 Task: Open a blank sheet, save the file as resolutionconflicts.doc Add Heading 'Strategies for conflict resolution: 'Strategies for conflict resolution:  Add the following points with tick bulletsAdd the following points with tick bullets •	Active listening_x000D_
•	Finding common ground_x000D_
•	Compromising_x000D_
 Highlight heading with color  Blue Select the entire text and apply  Outside Borders ,change the font size of heading and points to 16
Action: Mouse moved to (23, 25)
Screenshot: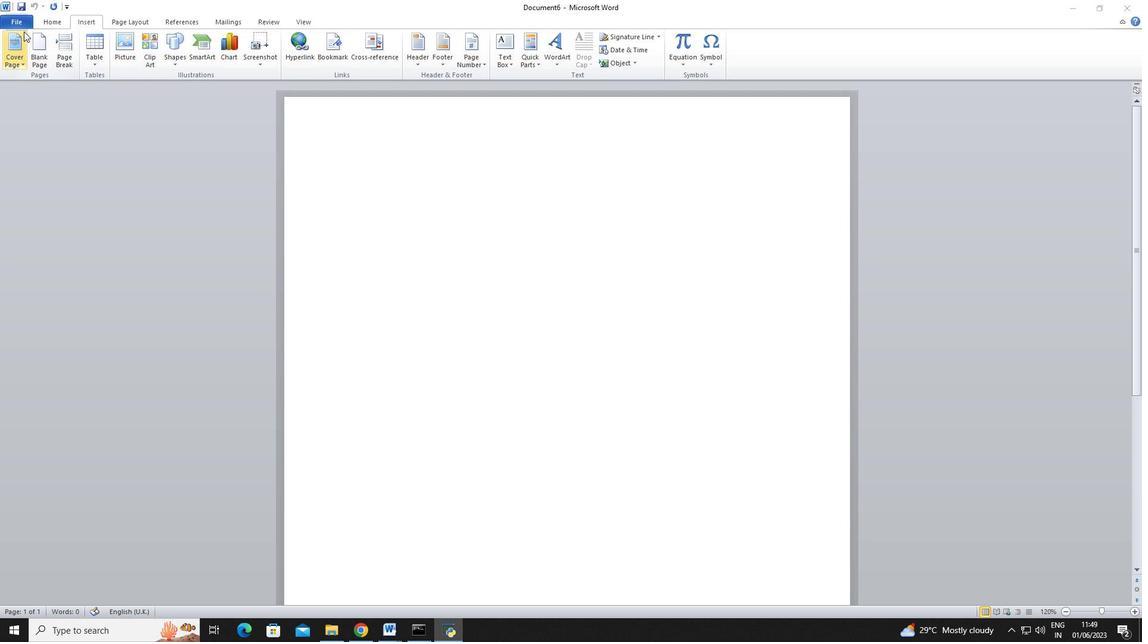 
Action: Mouse pressed left at (23, 25)
Screenshot: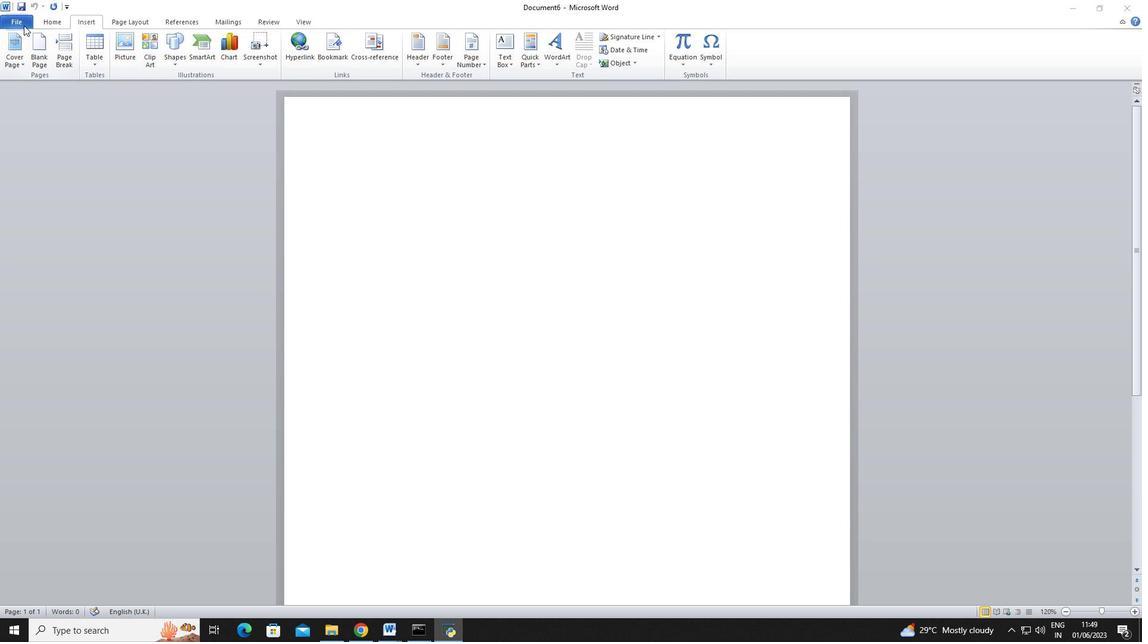
Action: Mouse moved to (23, 22)
Screenshot: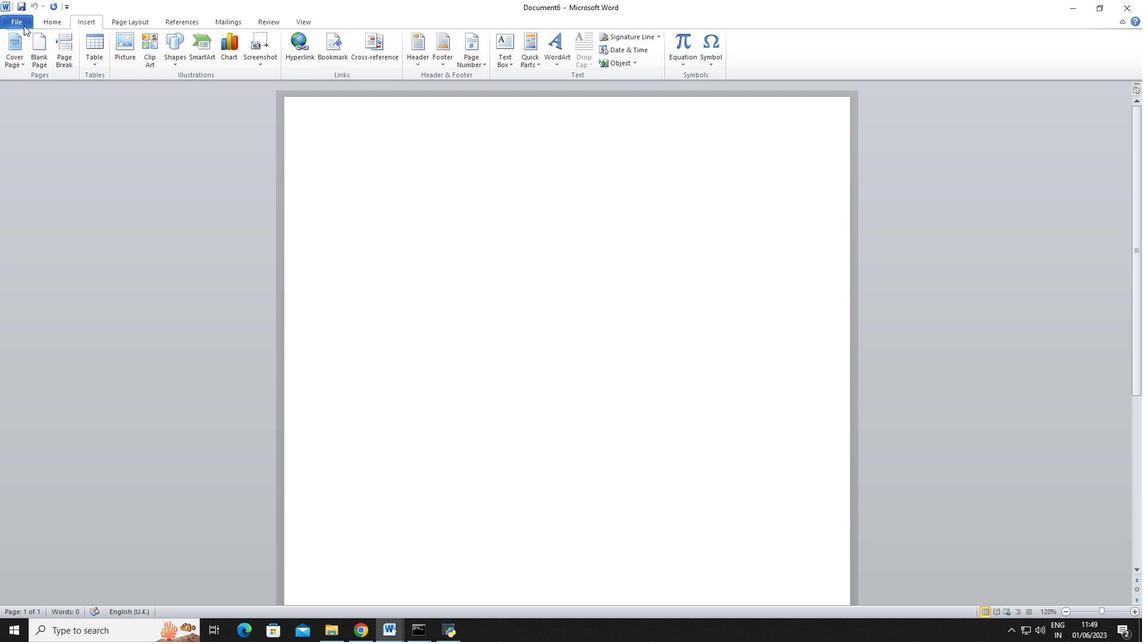 
Action: Mouse pressed left at (23, 22)
Screenshot: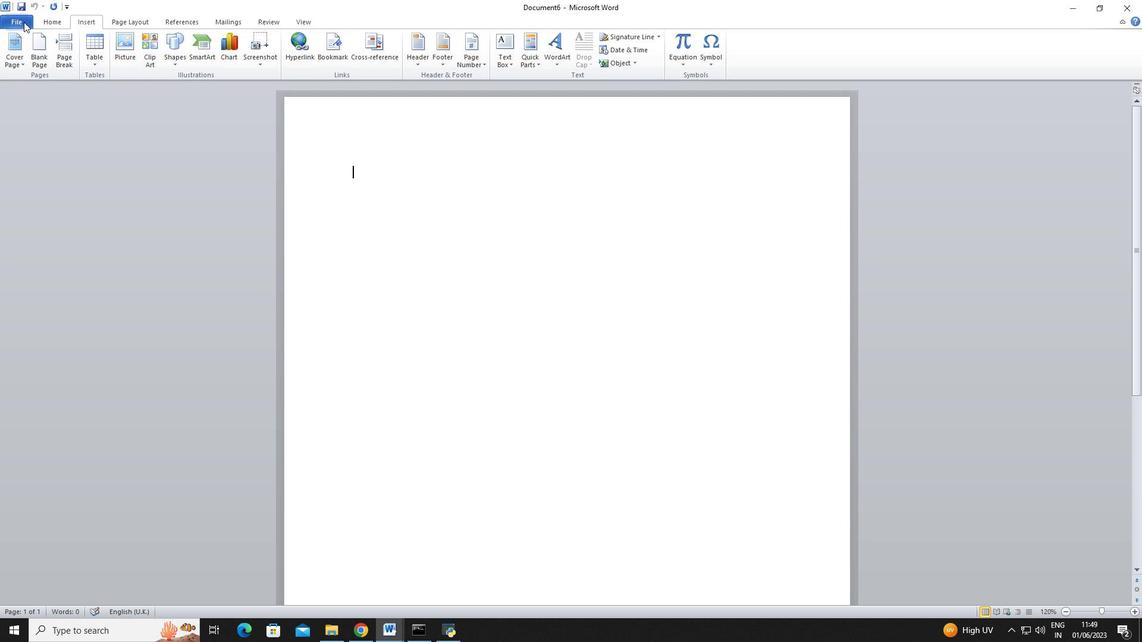 
Action: Mouse moved to (36, 157)
Screenshot: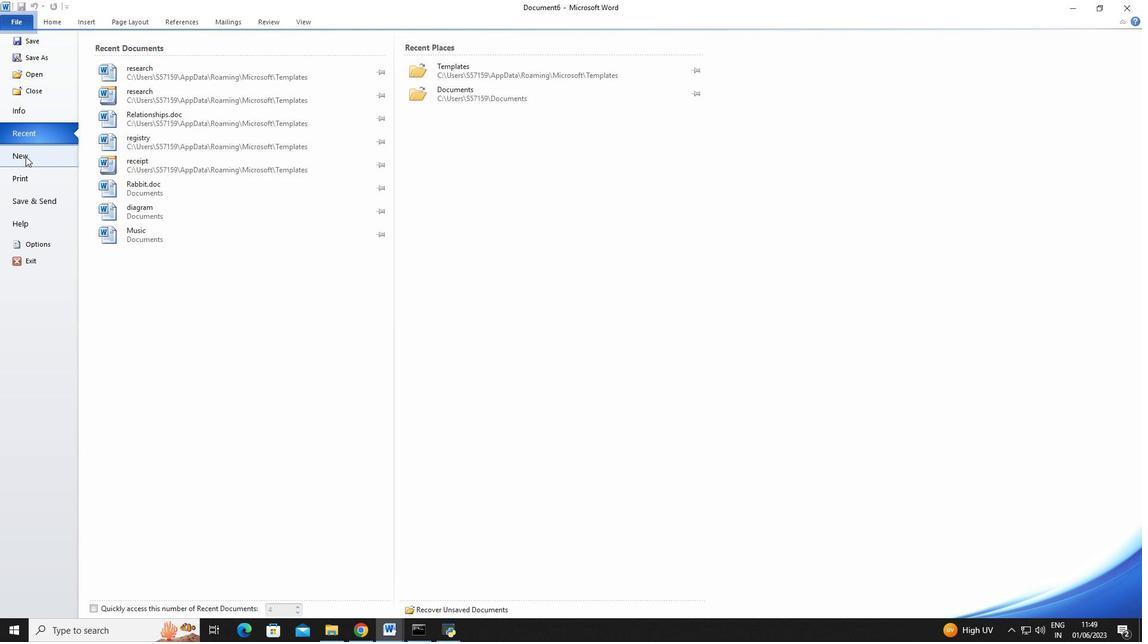 
Action: Mouse pressed left at (36, 157)
Screenshot: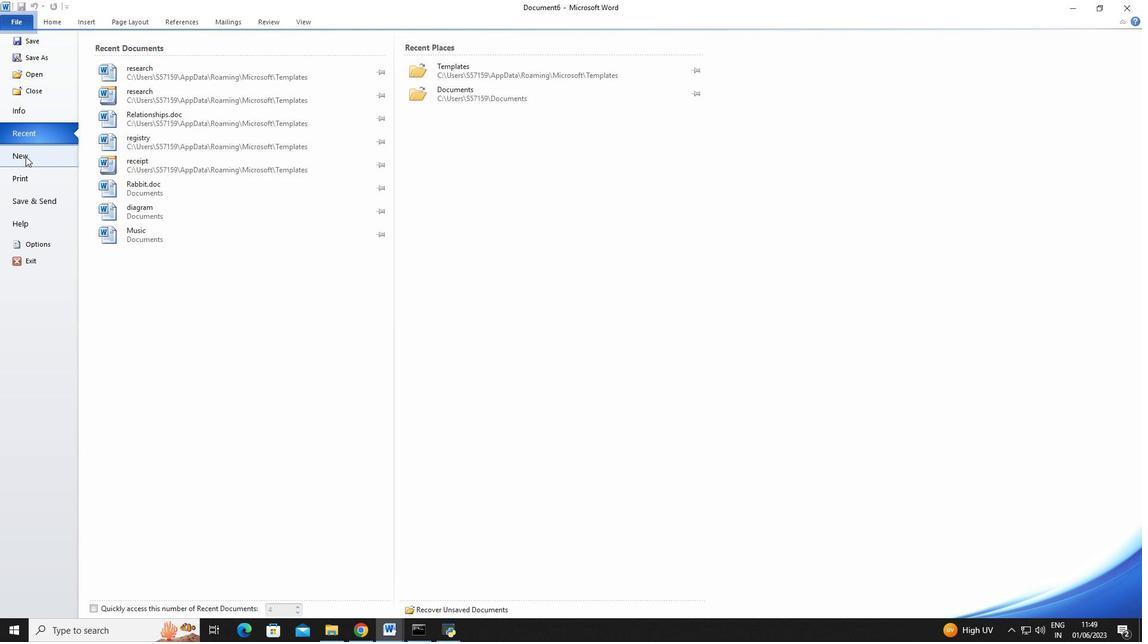 
Action: Mouse moved to (111, 126)
Screenshot: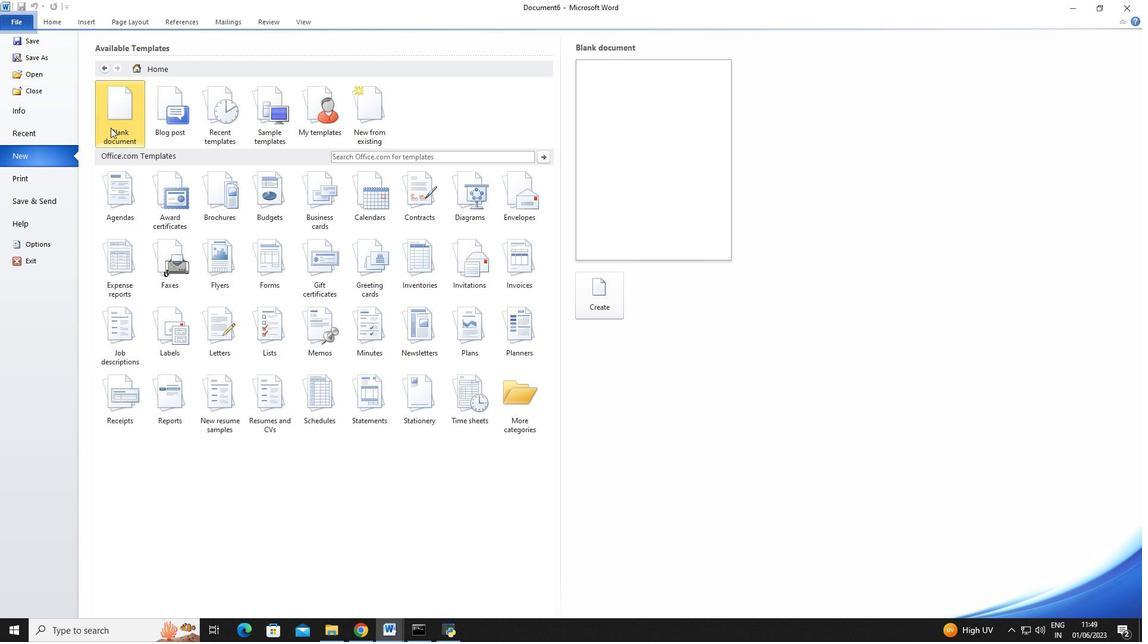 
Action: Mouse pressed left at (111, 126)
Screenshot: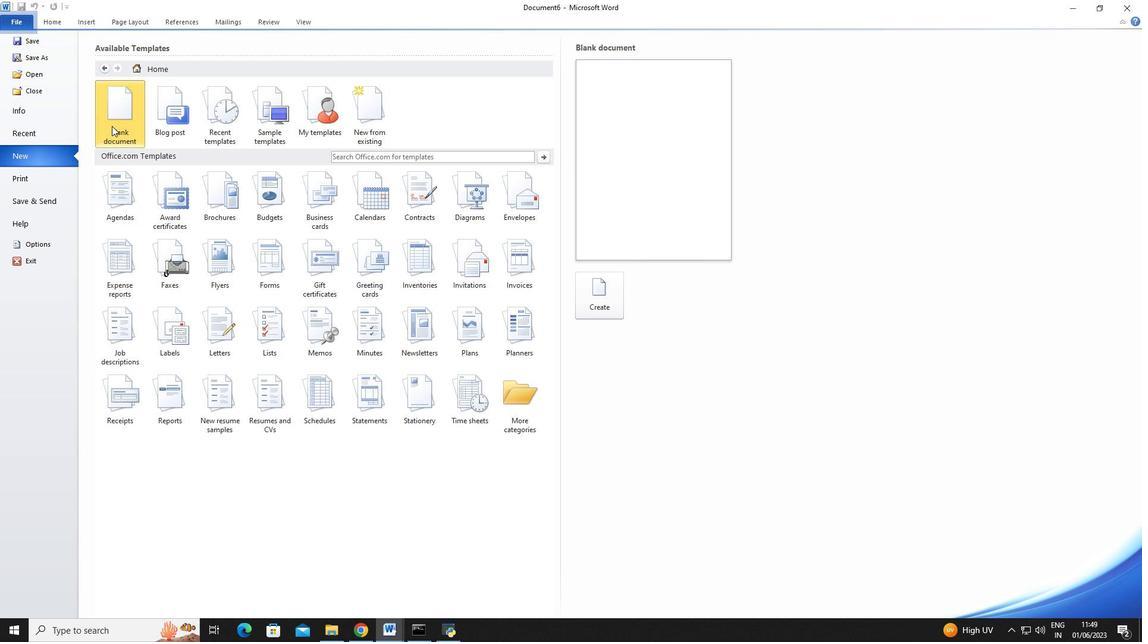 
Action: Mouse moved to (589, 296)
Screenshot: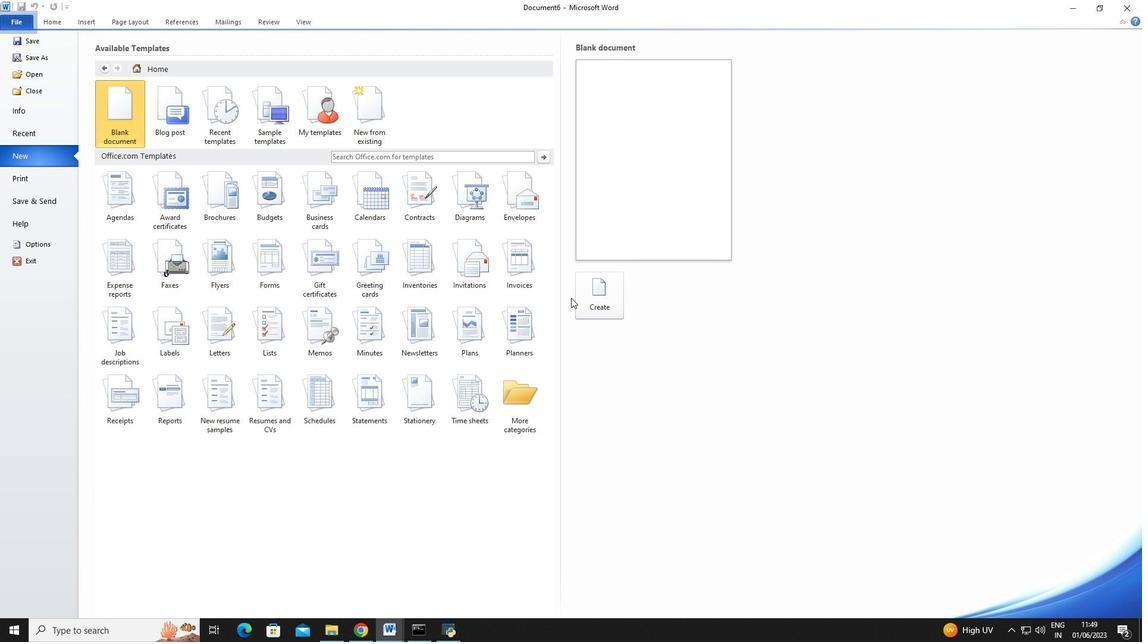 
Action: Mouse pressed left at (589, 296)
Screenshot: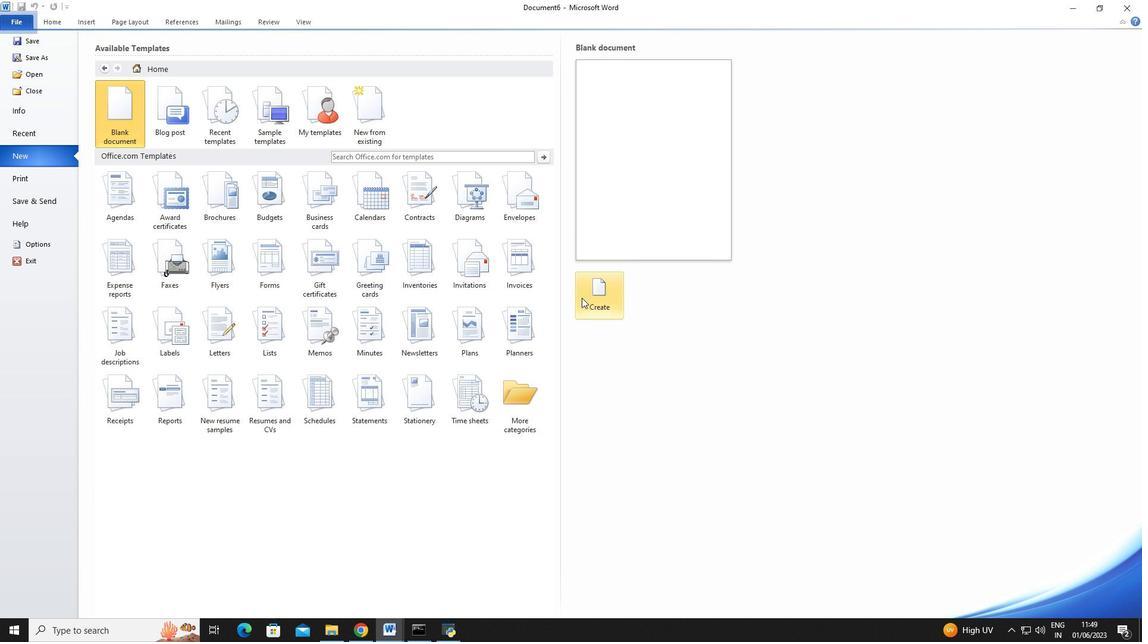 
Action: Mouse moved to (26, 22)
Screenshot: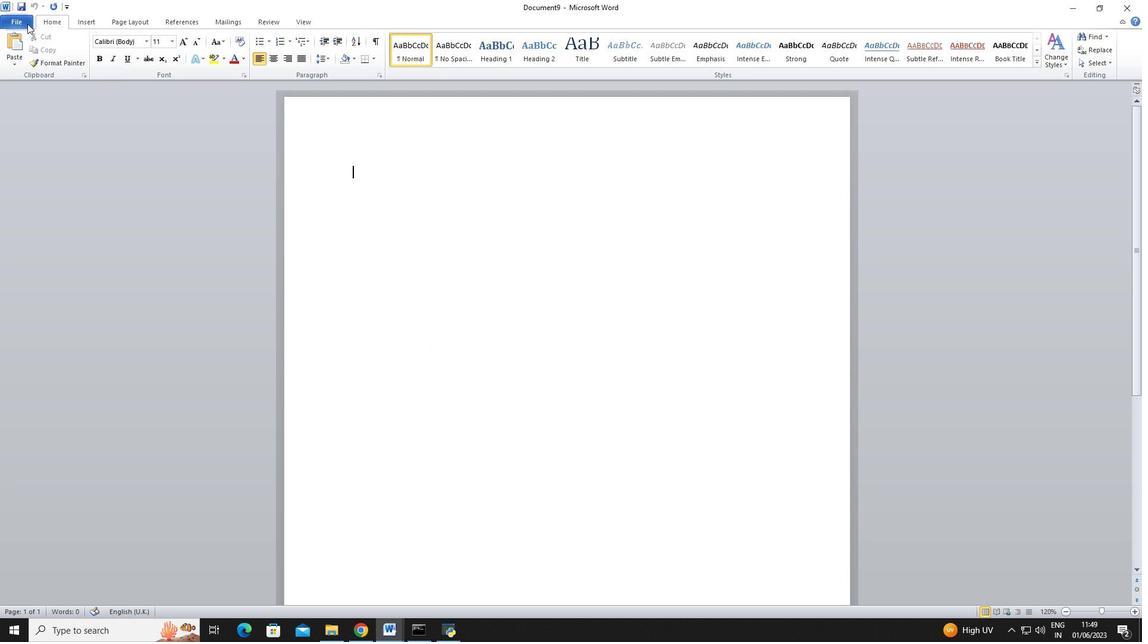 
Action: Mouse pressed left at (26, 22)
Screenshot: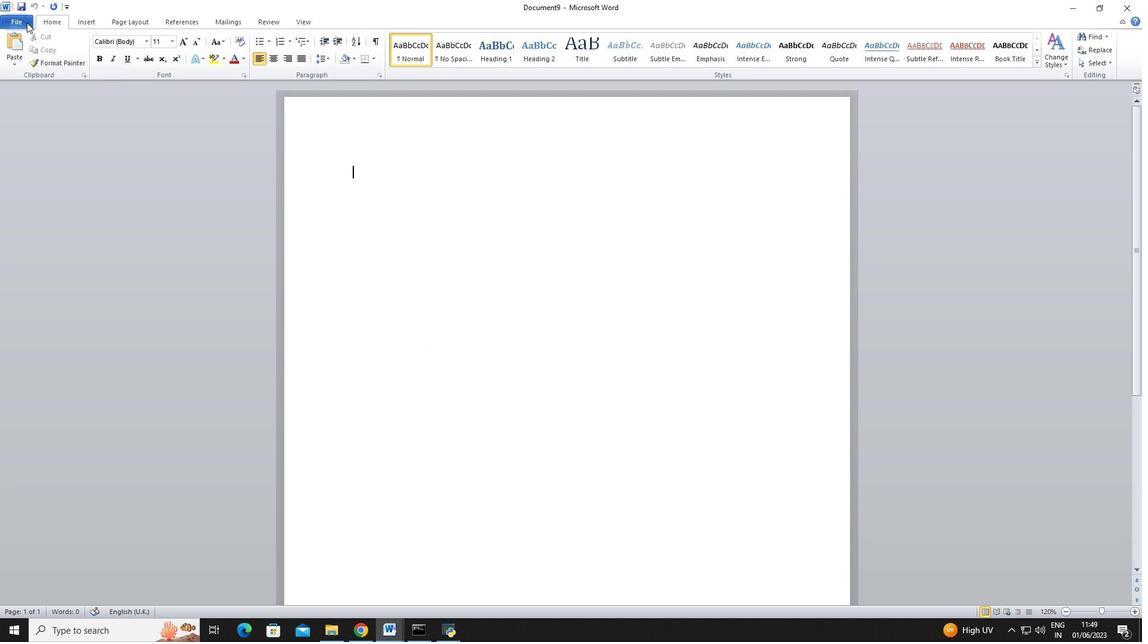 
Action: Mouse moved to (1135, 1)
Screenshot: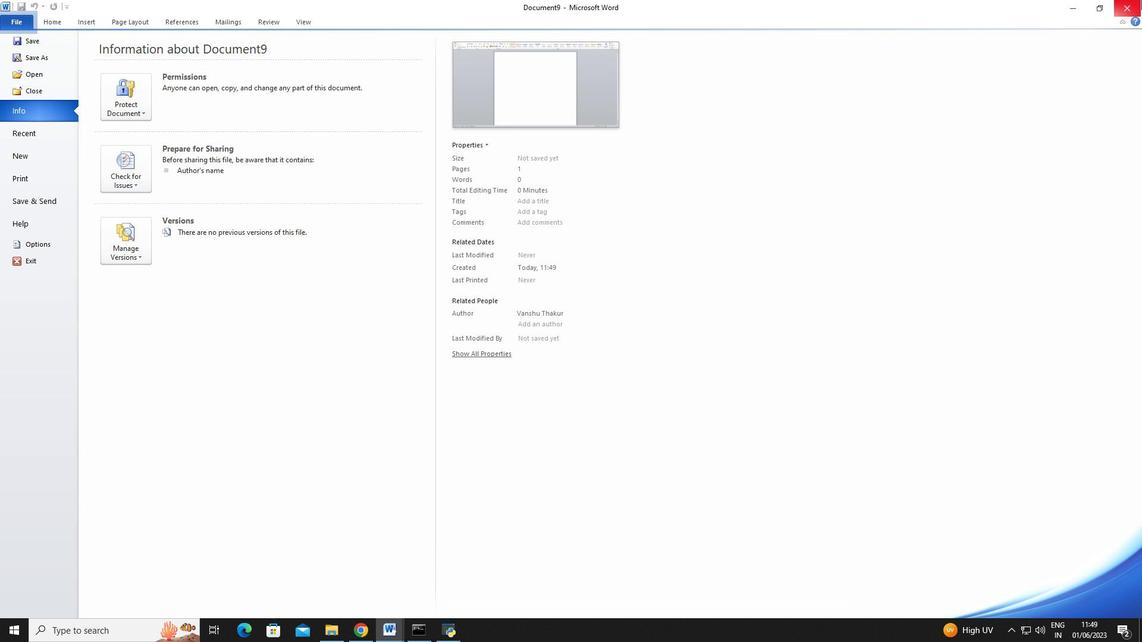 
Action: Mouse pressed left at (1135, 1)
Screenshot: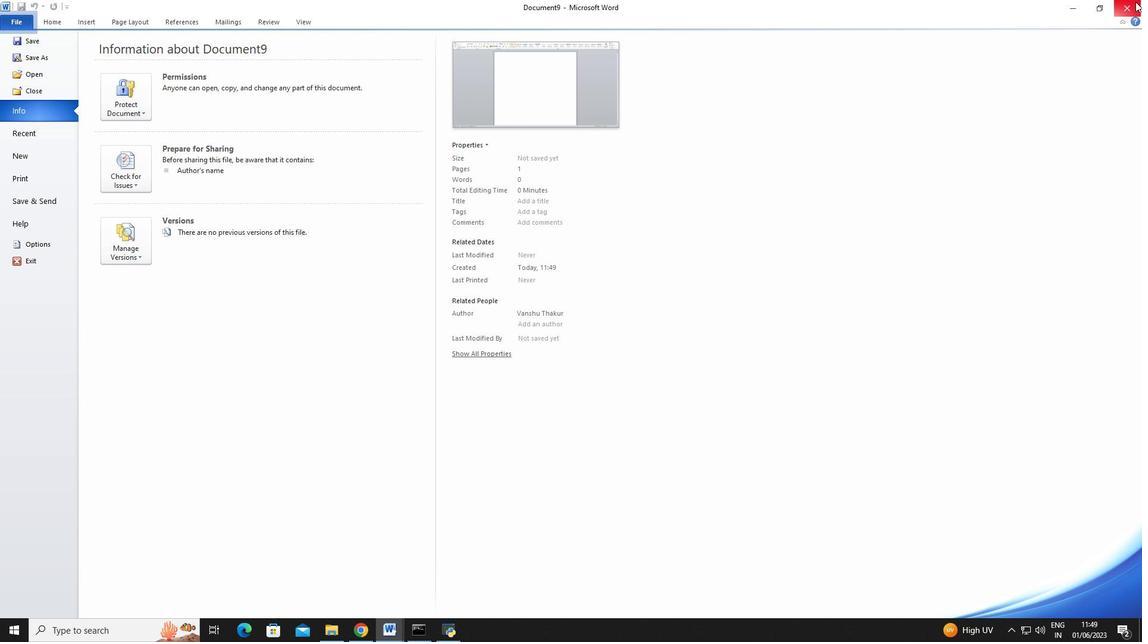 
Action: Mouse moved to (24, 2)
Screenshot: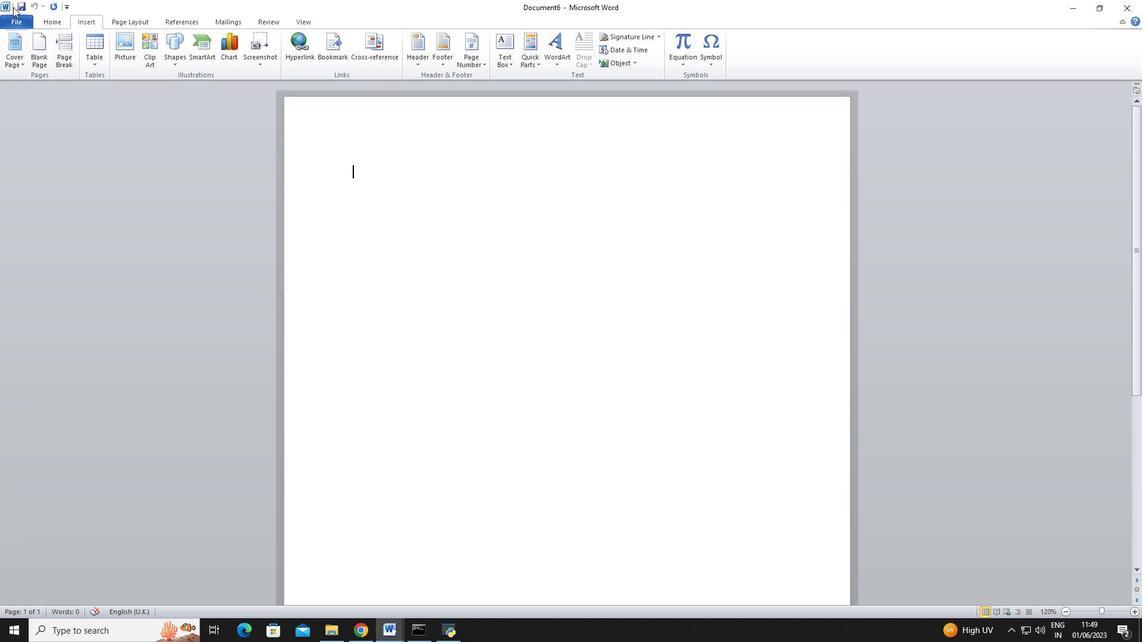 
Action: Mouse pressed left at (24, 2)
Screenshot: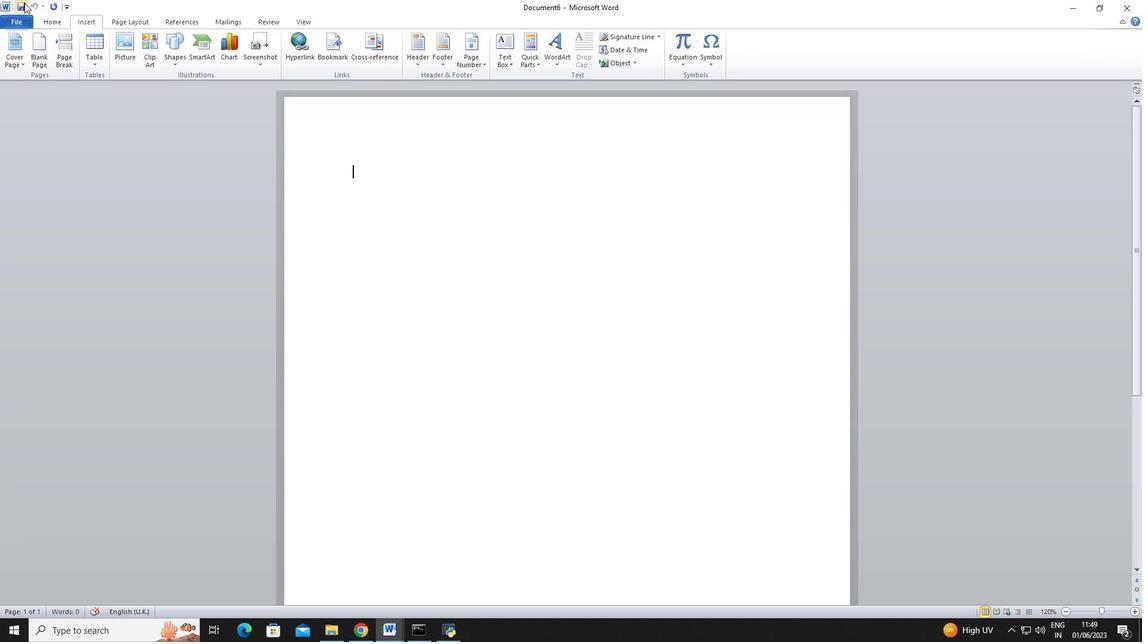 
Action: Mouse moved to (192, 230)
Screenshot: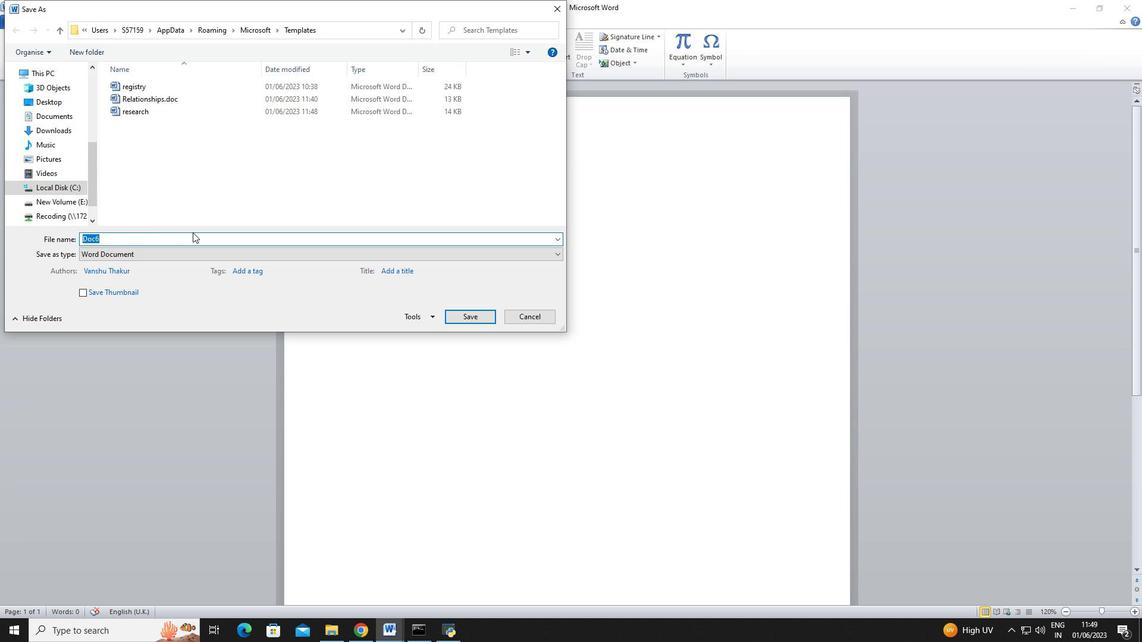 
Action: Key pressed resolutionconflicts.doc
Screenshot: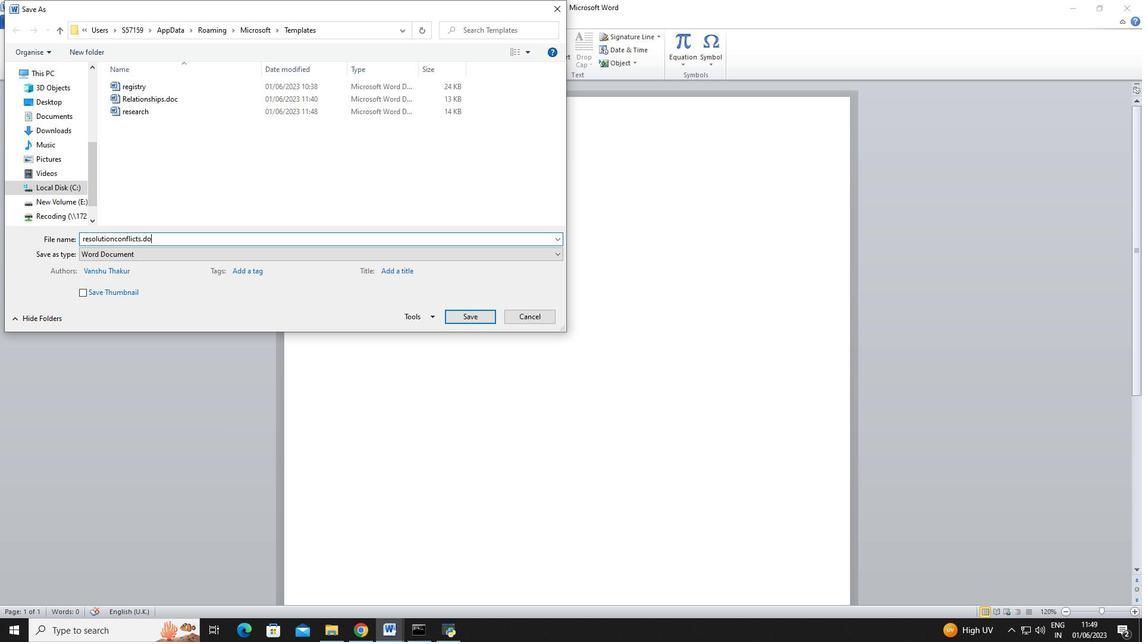 
Action: Mouse moved to (453, 315)
Screenshot: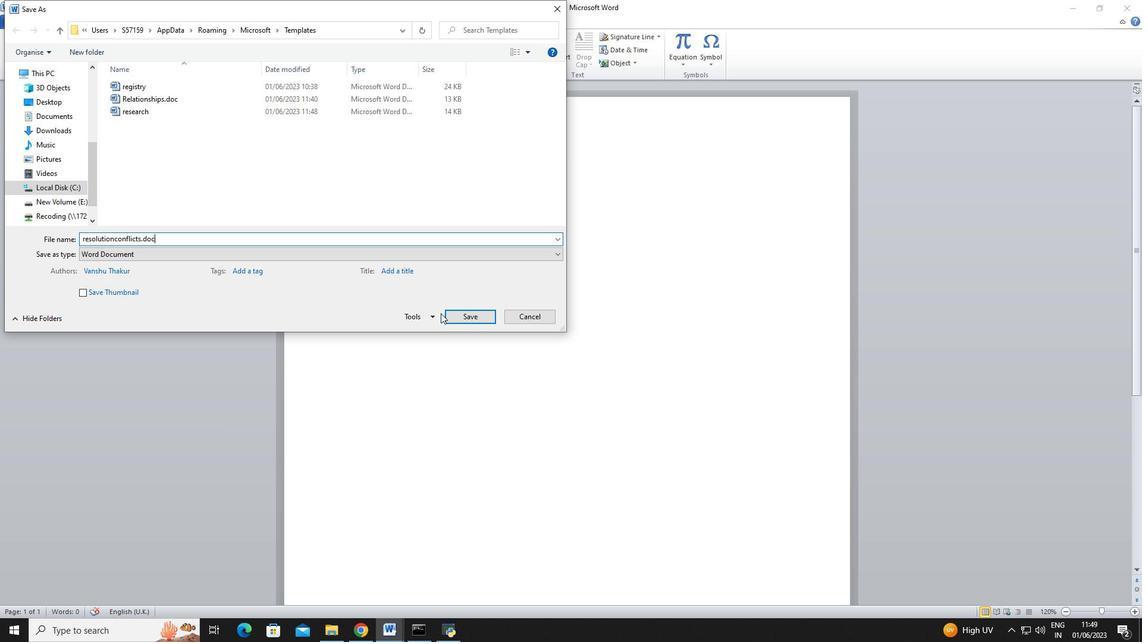 
Action: Mouse pressed left at (453, 315)
Screenshot: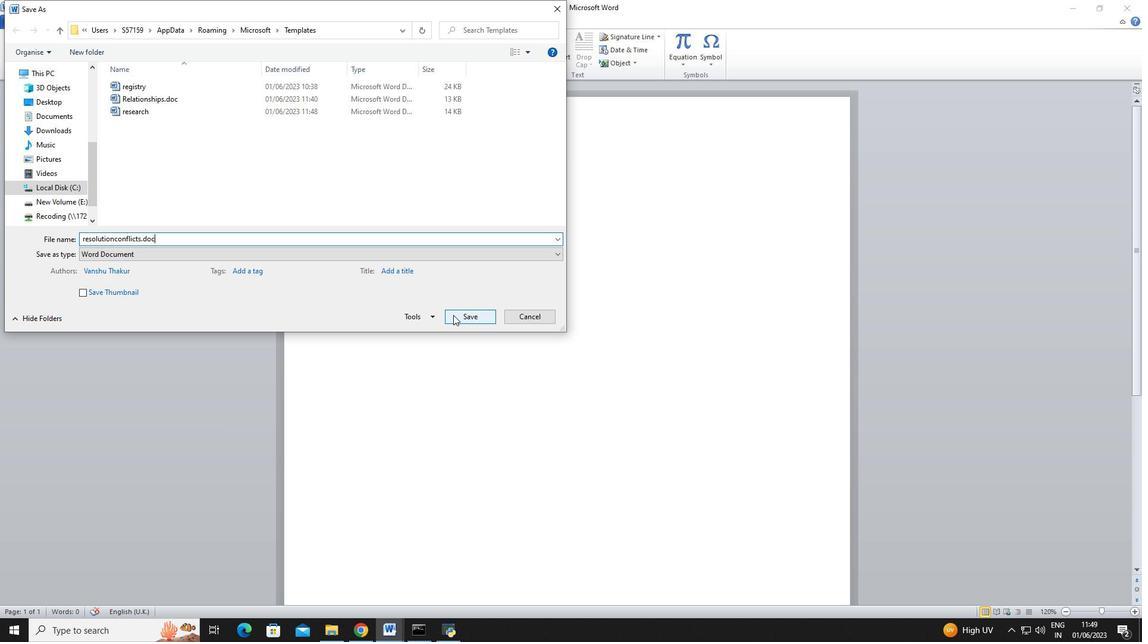 
Action: Key pressed <Key.shift>Strategies<Key.space>for<Key.space>conflict<Key.space>resolution<Key.enter><Key.shift>Strategies<Key.space>for<Key.space>conflict<Key.space>re<Key.backspace><Key.backspace><Key.backspace><Key.backspace><Key.backspace><Key.backspace><Key.backspace><Key.backspace><Key.backspace><Key.backspace><Key.backspace><Key.backspace><Key.backspace><Key.backspace><Key.backspace><Key.backspace><Key.backspace><Key.backspace><Key.backspace><Key.backspace><Key.backspace><Key.backspace><Key.backspace><Key.backspace><Key.backspace><Key.backspace>
Screenshot: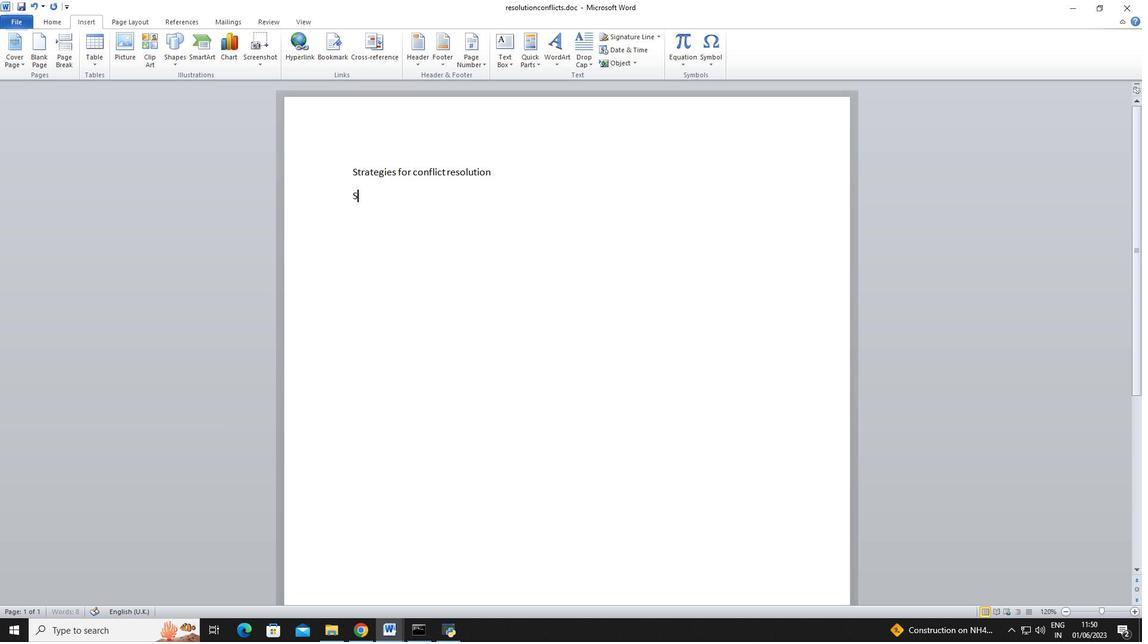 
Action: Mouse moved to (126, 20)
Screenshot: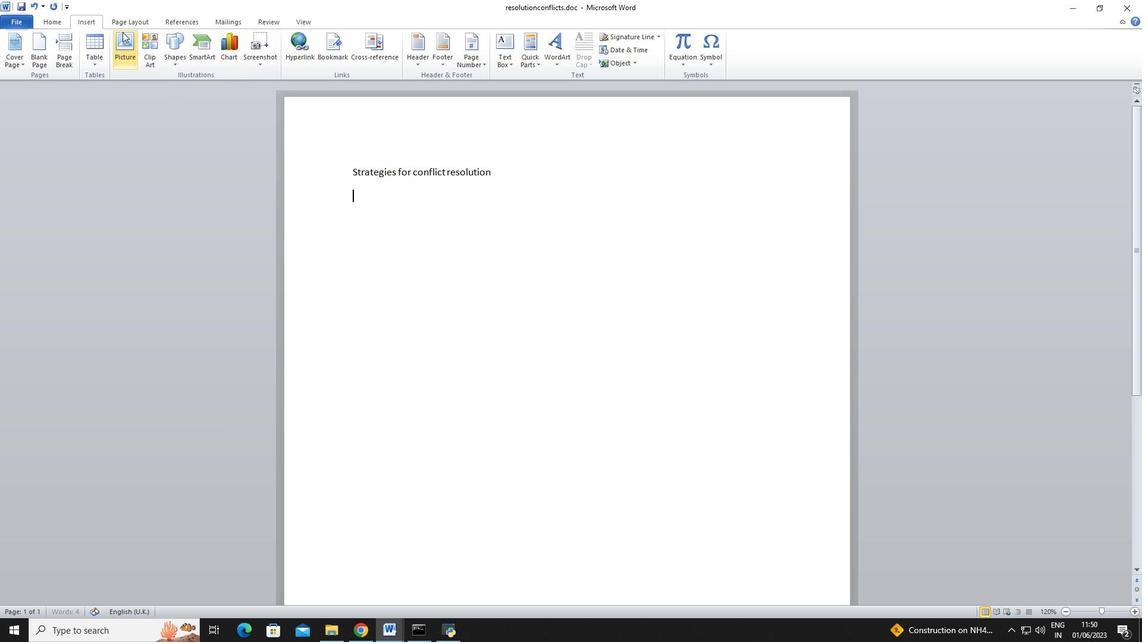 
Action: Mouse pressed left at (126, 20)
Screenshot: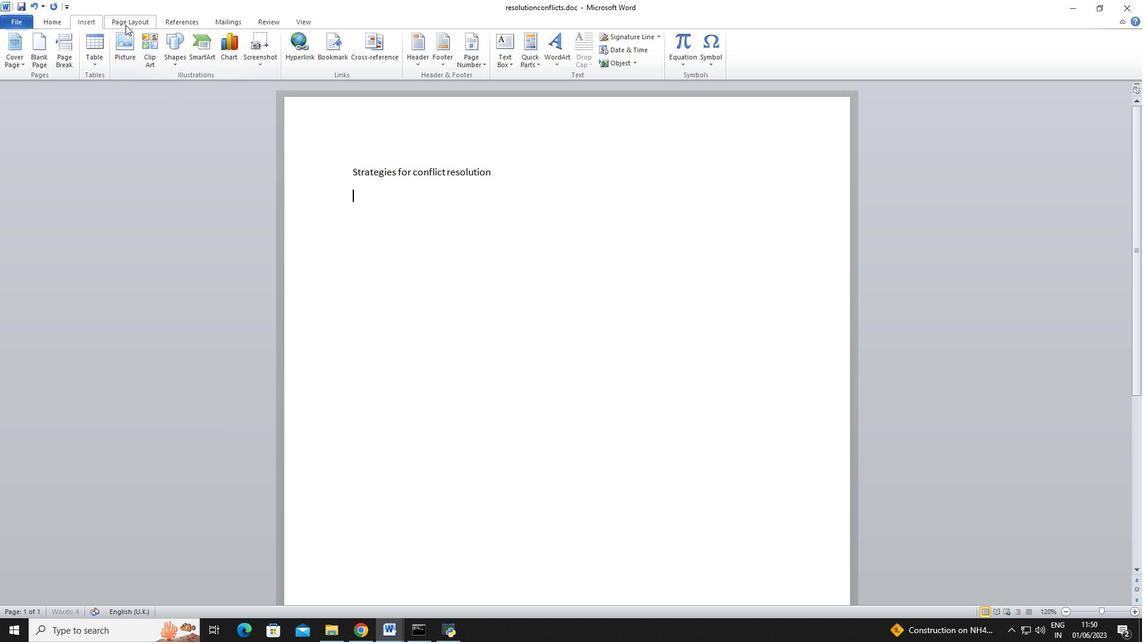
Action: Mouse moved to (61, 24)
Screenshot: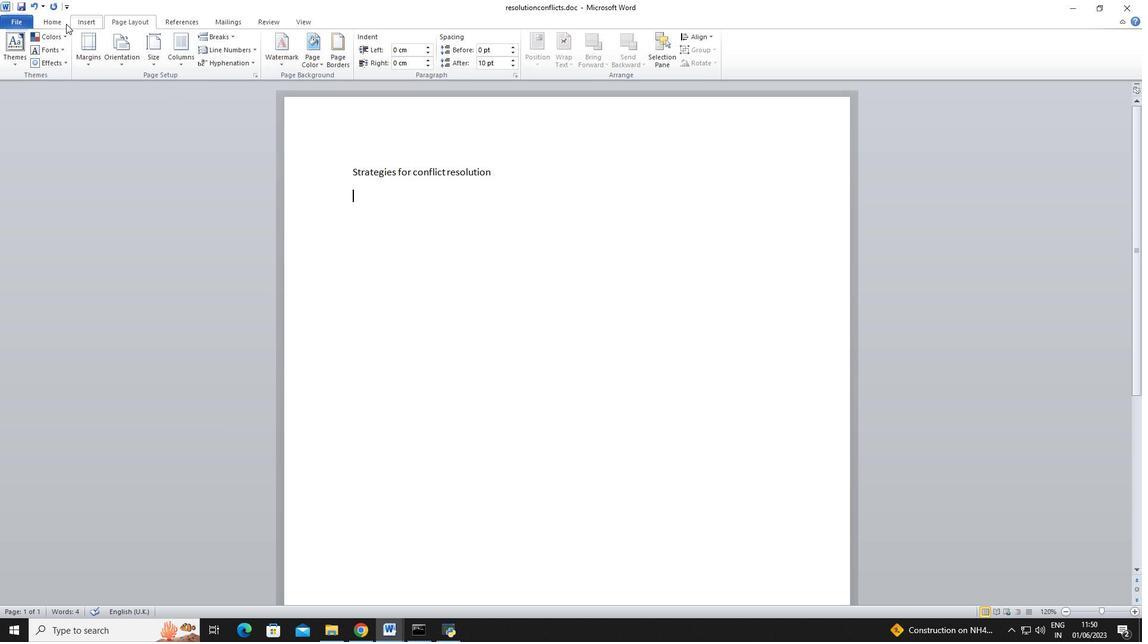 
Action: Mouse pressed left at (61, 24)
Screenshot: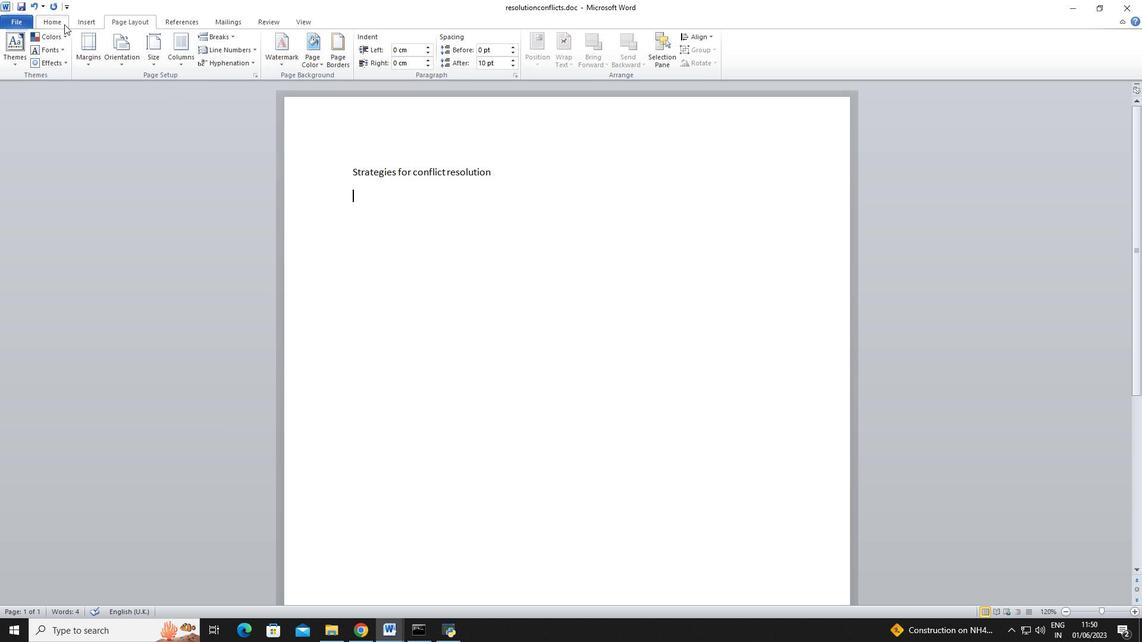 
Action: Mouse moved to (262, 38)
Screenshot: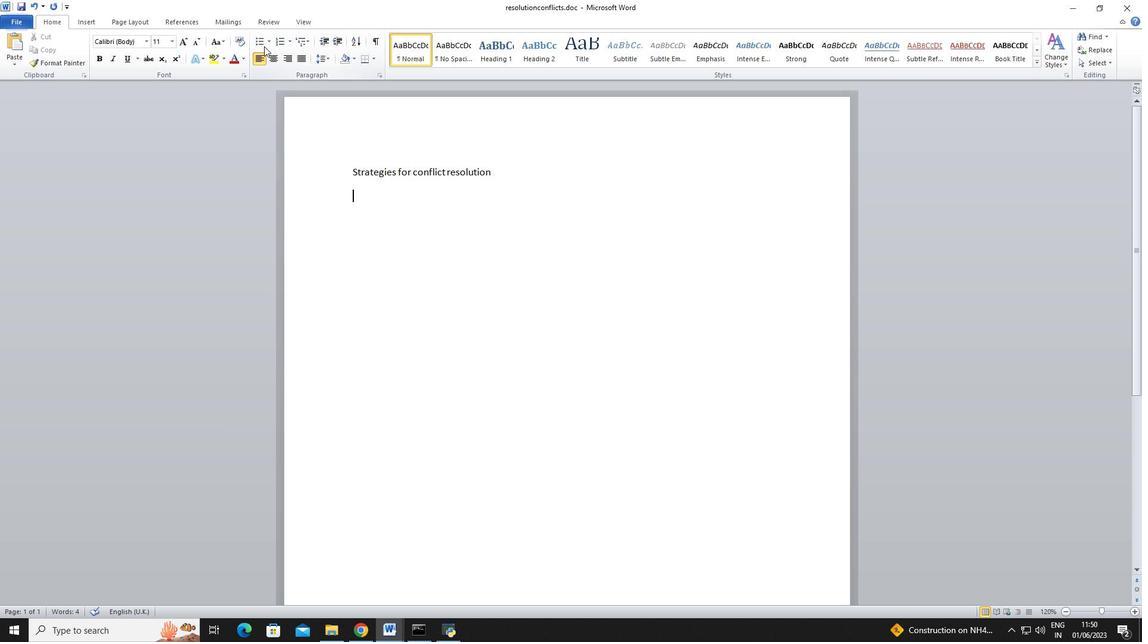
Action: Mouse pressed left at (262, 38)
Screenshot: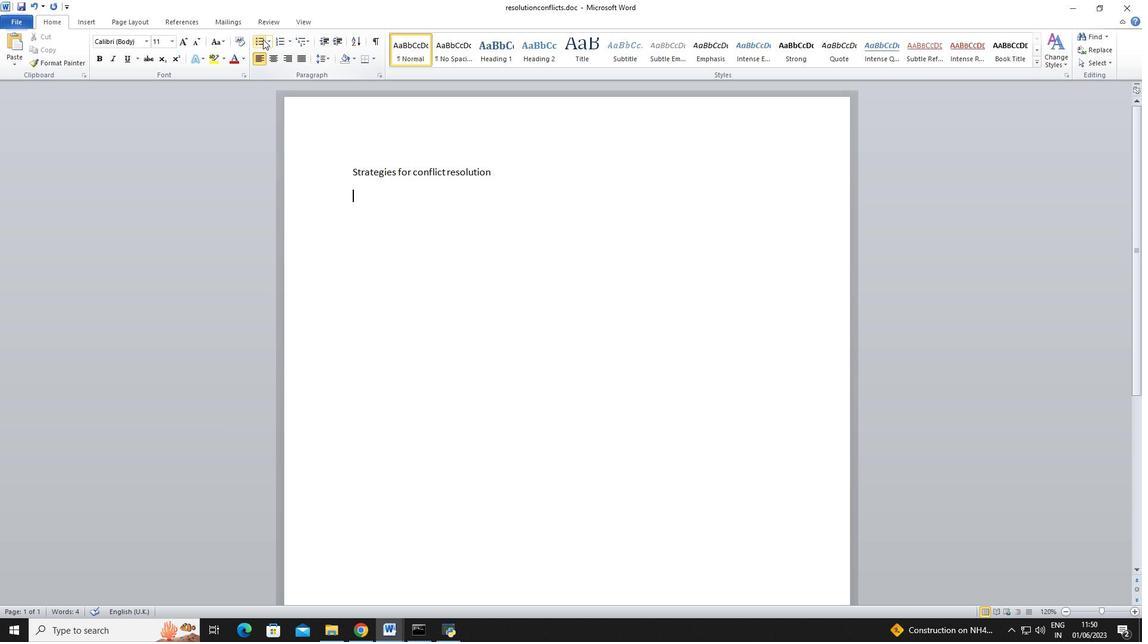 
Action: Mouse moved to (521, 292)
Screenshot: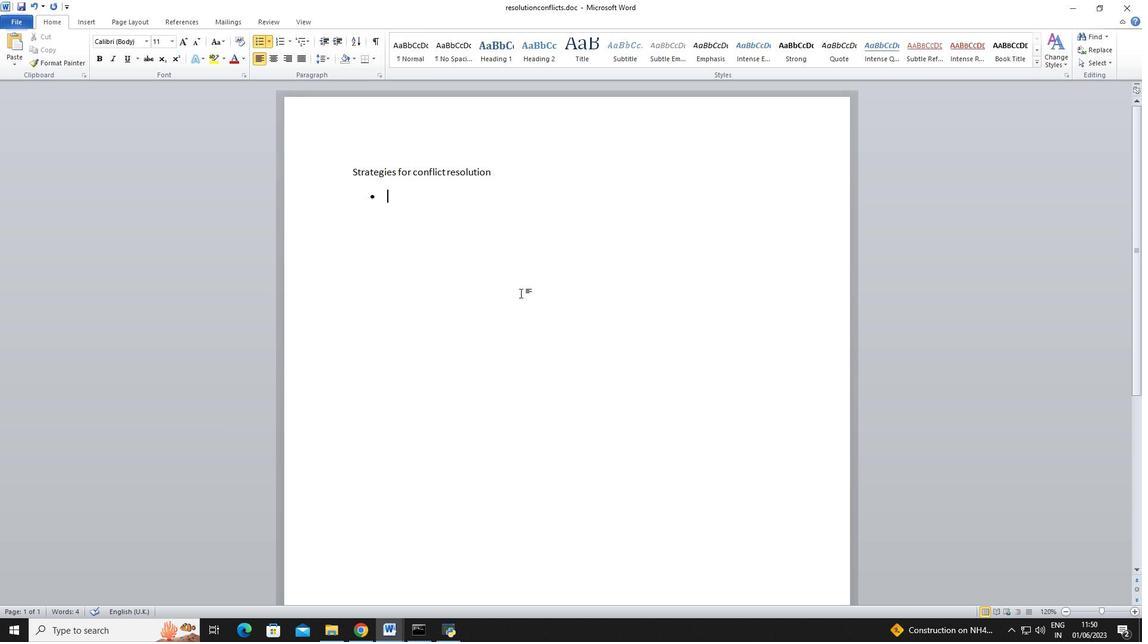 
Action: Key pressed <Key.shift>
Screenshot: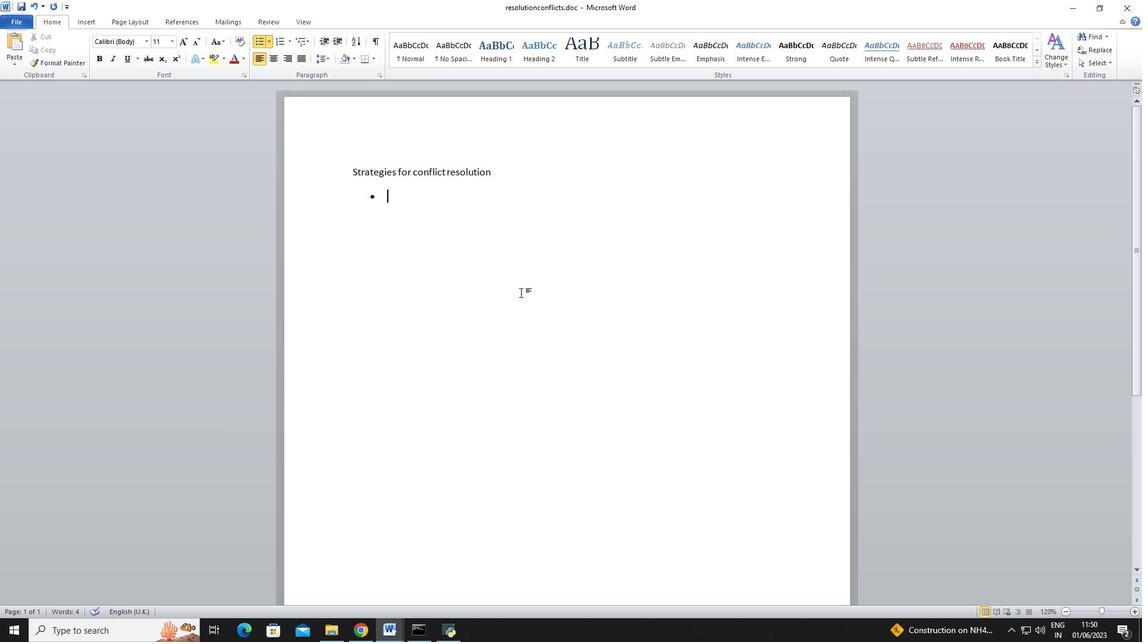 
Action: Mouse moved to (521, 291)
Screenshot: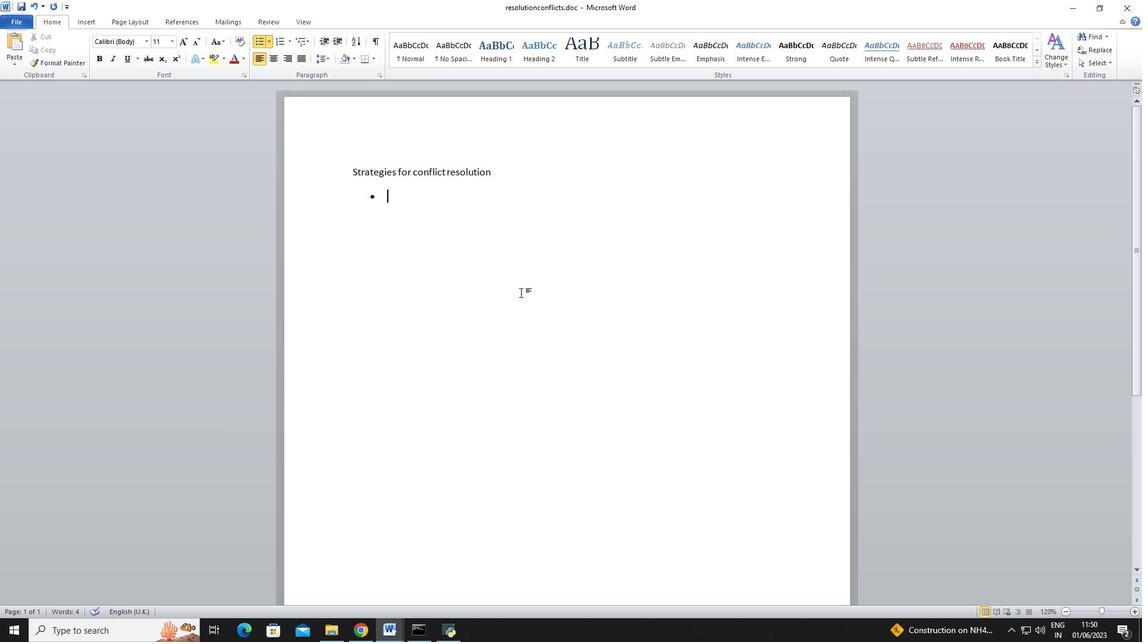 
Action: Key pressed Active<Key.space>listenini<Key.backspace>g<Key.enter><Key.shift><Key.shift><Key.shift><Key.shift><Key.shift><Key.shift>Finding<Key.space>common<Key.space>ground<Key.enter><Key.shift>Compromising
Screenshot: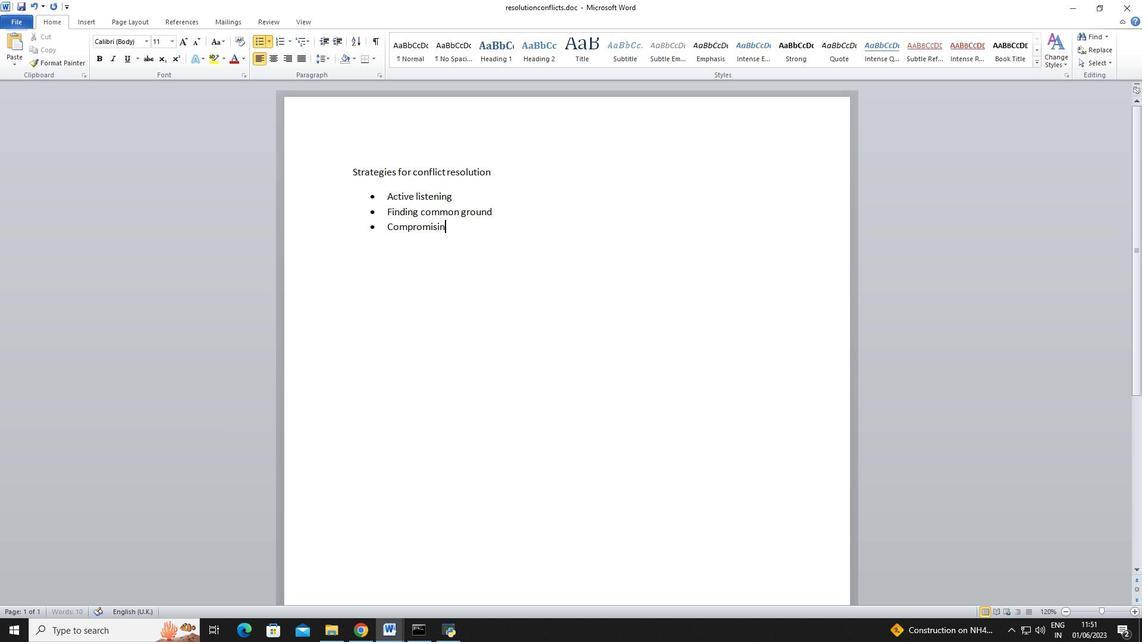 
Action: Mouse moved to (352, 171)
Screenshot: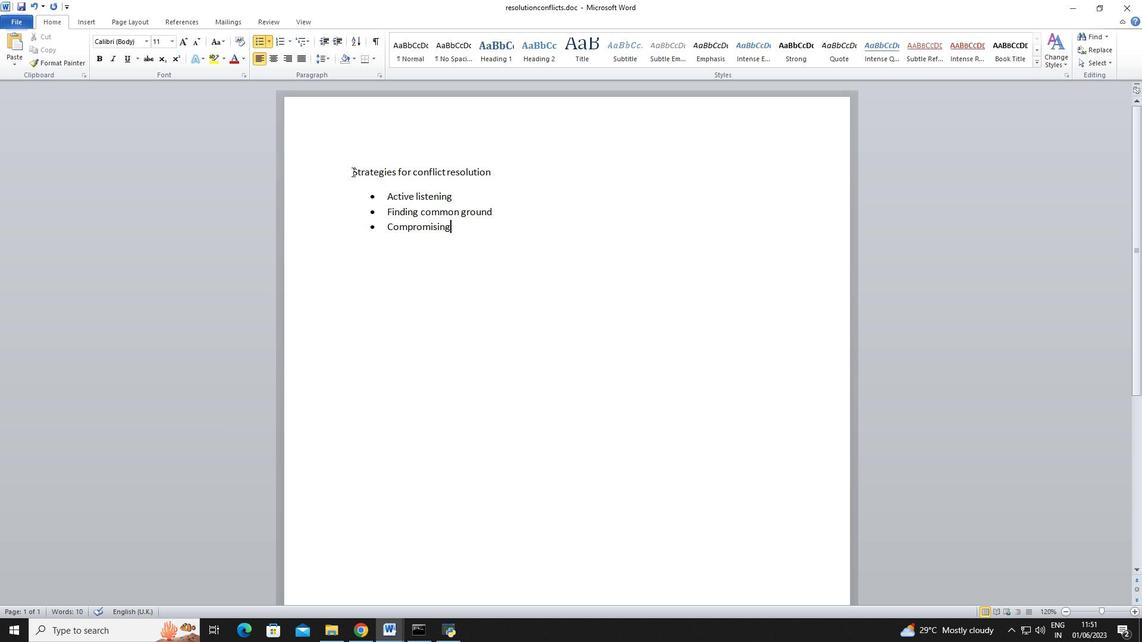 
Action: Mouse pressed left at (352, 171)
Screenshot: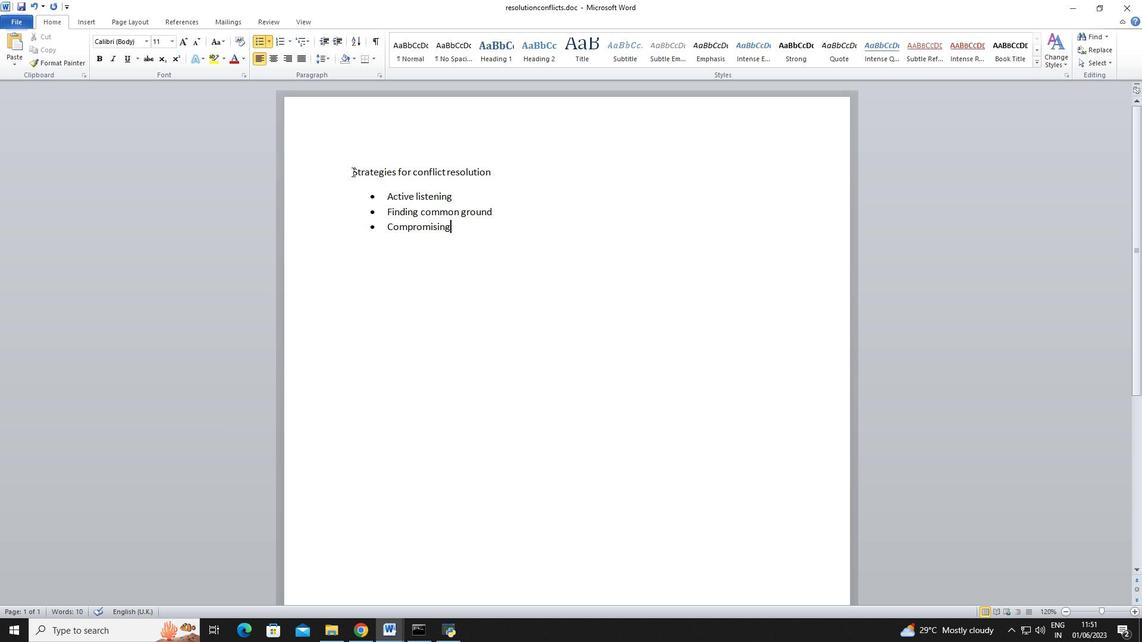 
Action: Mouse moved to (241, 55)
Screenshot: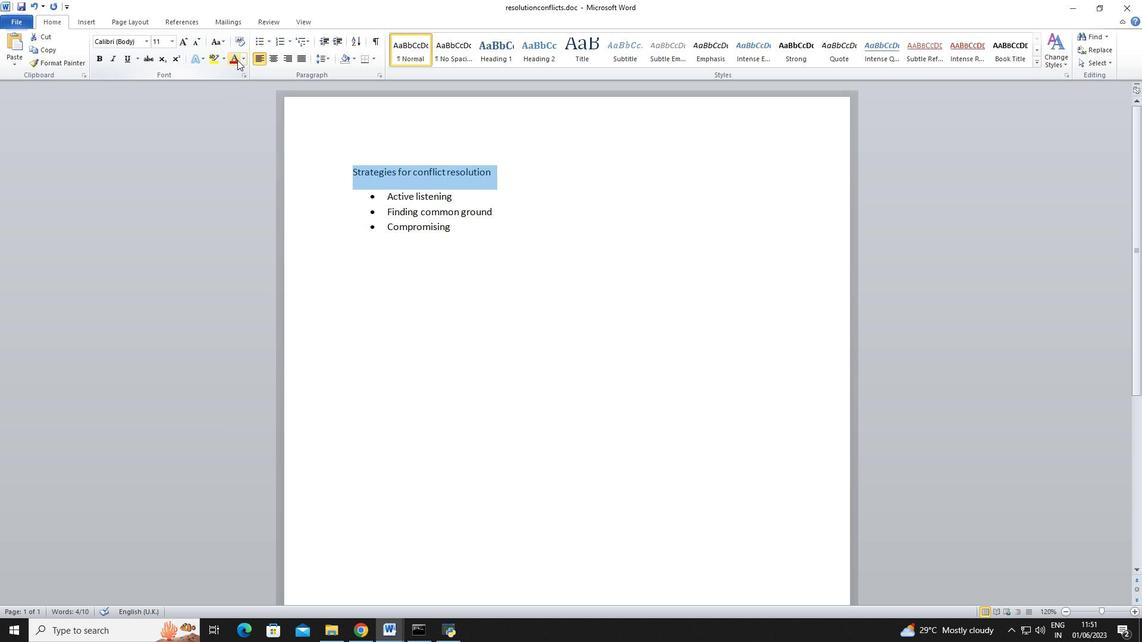
Action: Mouse pressed left at (241, 55)
Screenshot: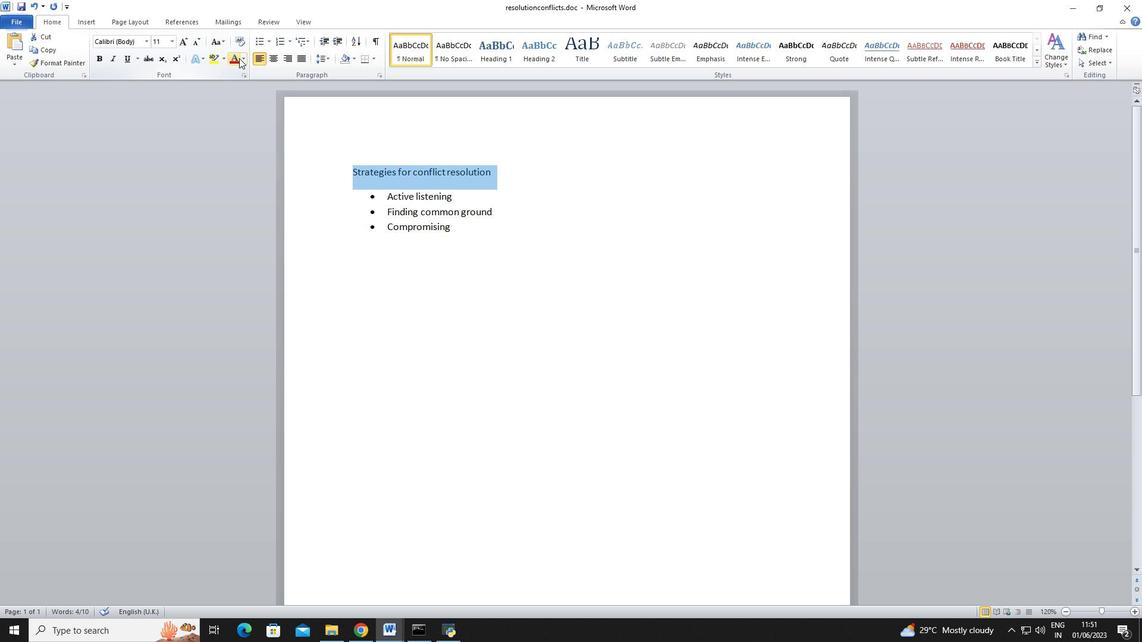 
Action: Mouse moved to (262, 96)
Screenshot: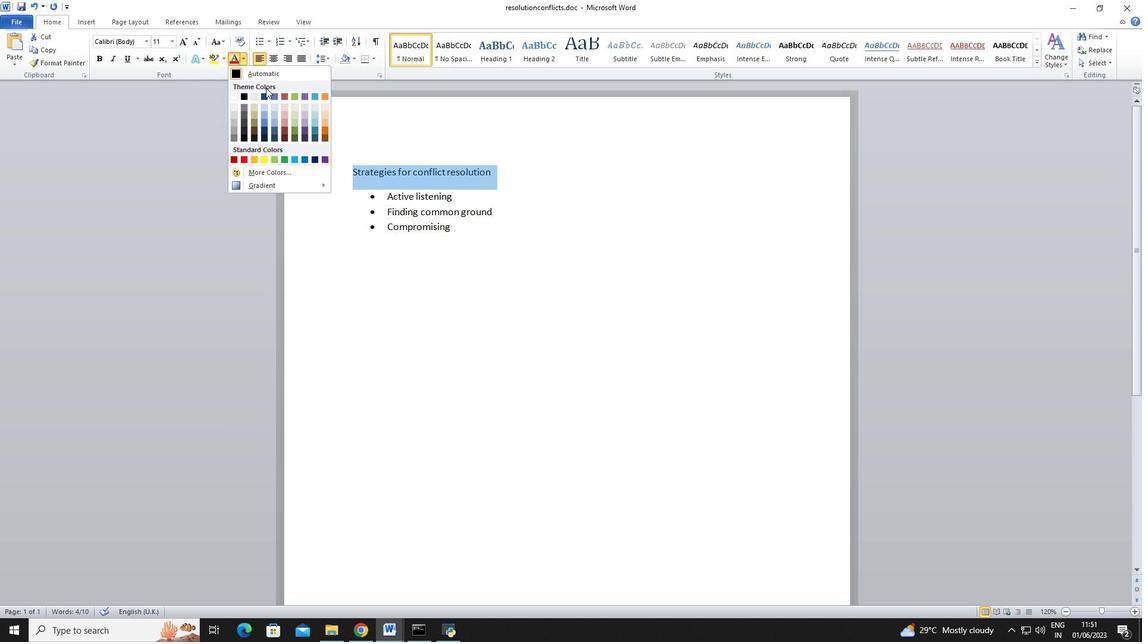 
Action: Mouse pressed left at (262, 96)
Screenshot: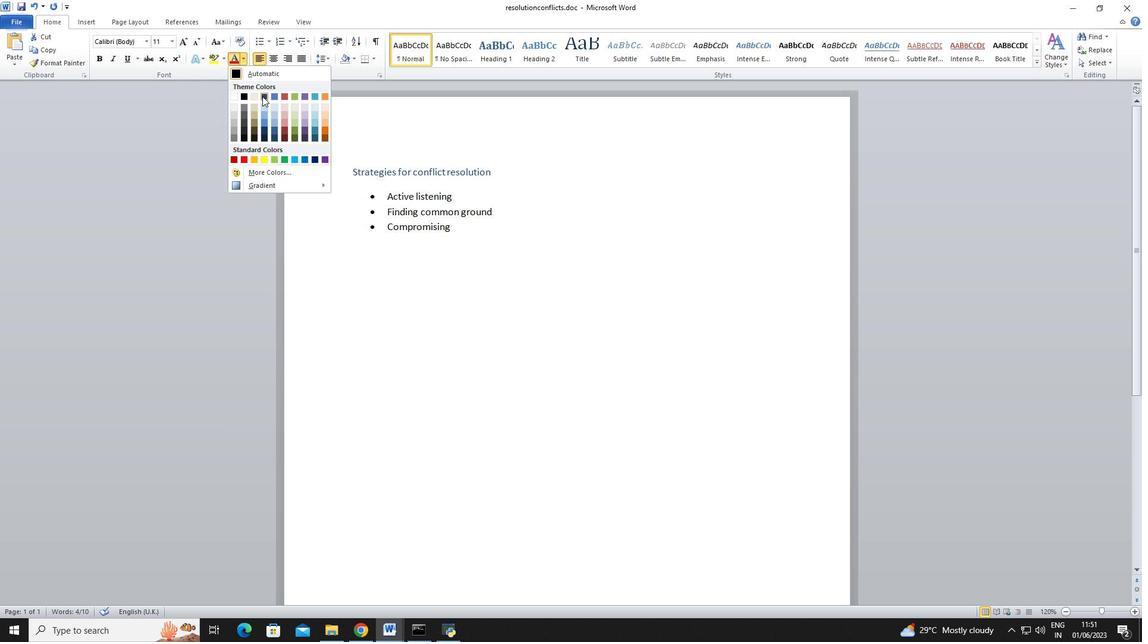 
Action: Mouse moved to (456, 239)
Screenshot: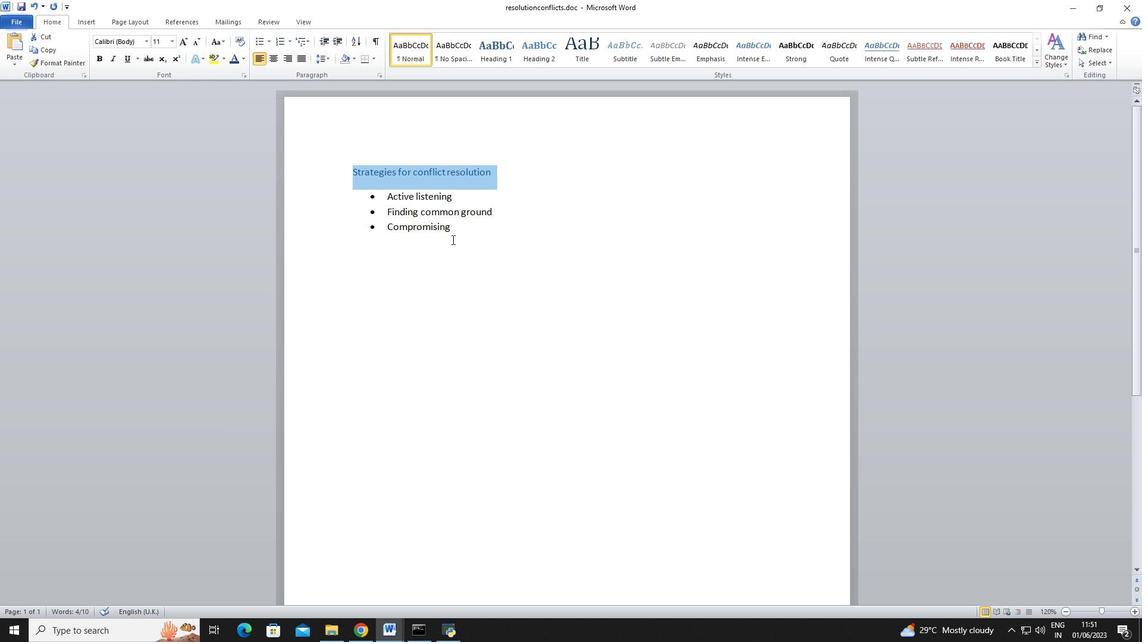 
Action: Mouse pressed left at (456, 239)
Screenshot: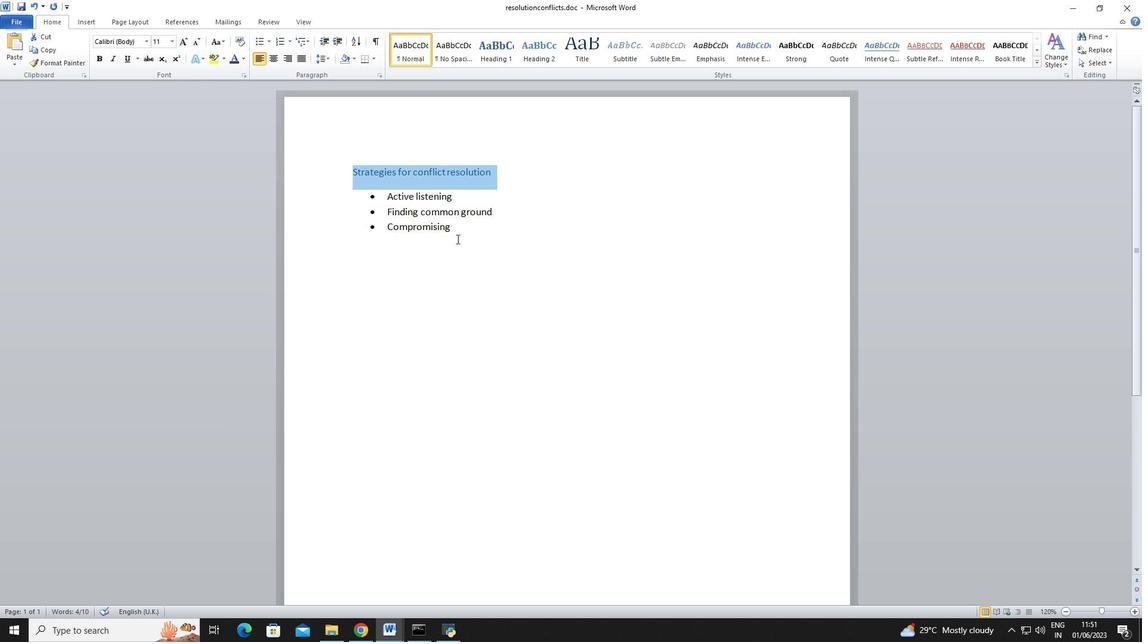 
Action: Mouse moved to (88, 23)
Screenshot: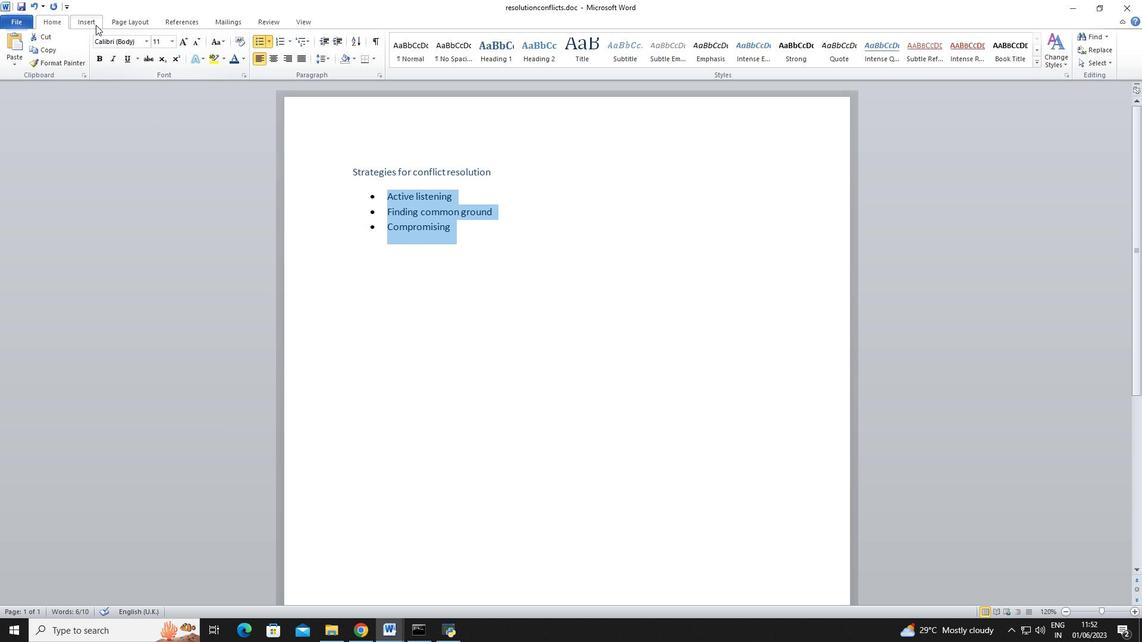 
Action: Mouse pressed left at (88, 23)
Screenshot: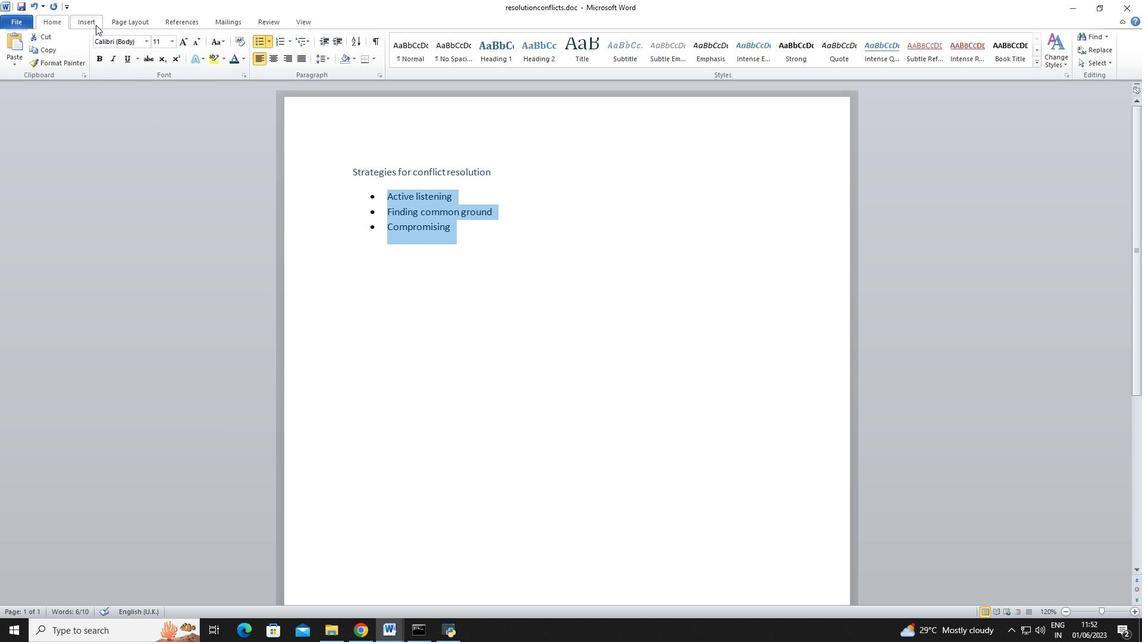 
Action: Mouse moved to (137, 26)
Screenshot: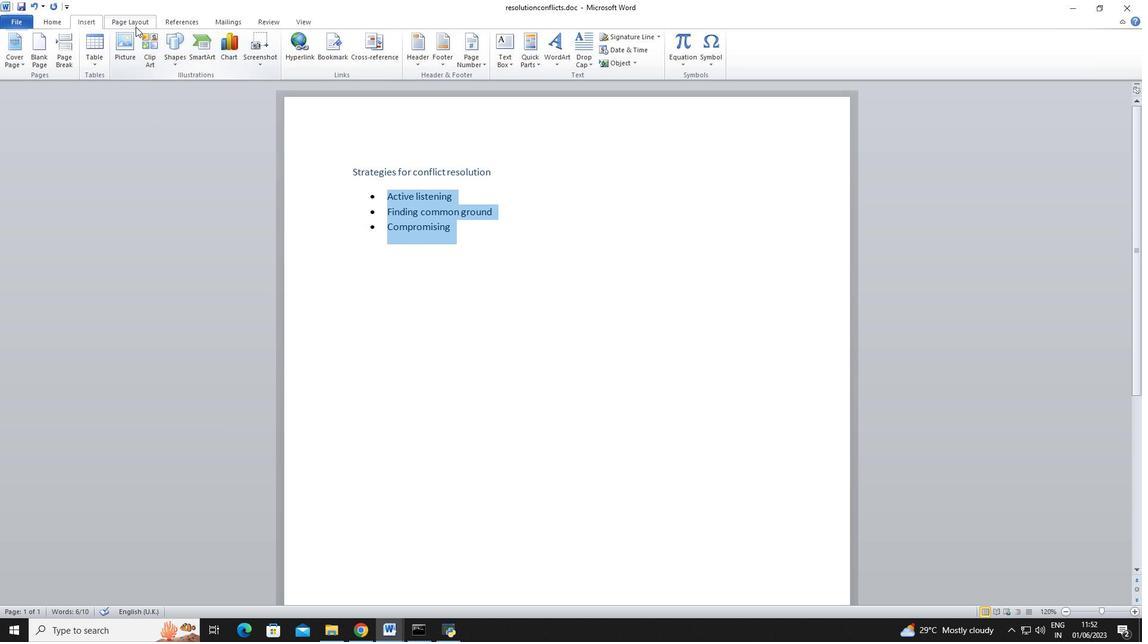 
Action: Mouse pressed left at (137, 26)
Screenshot: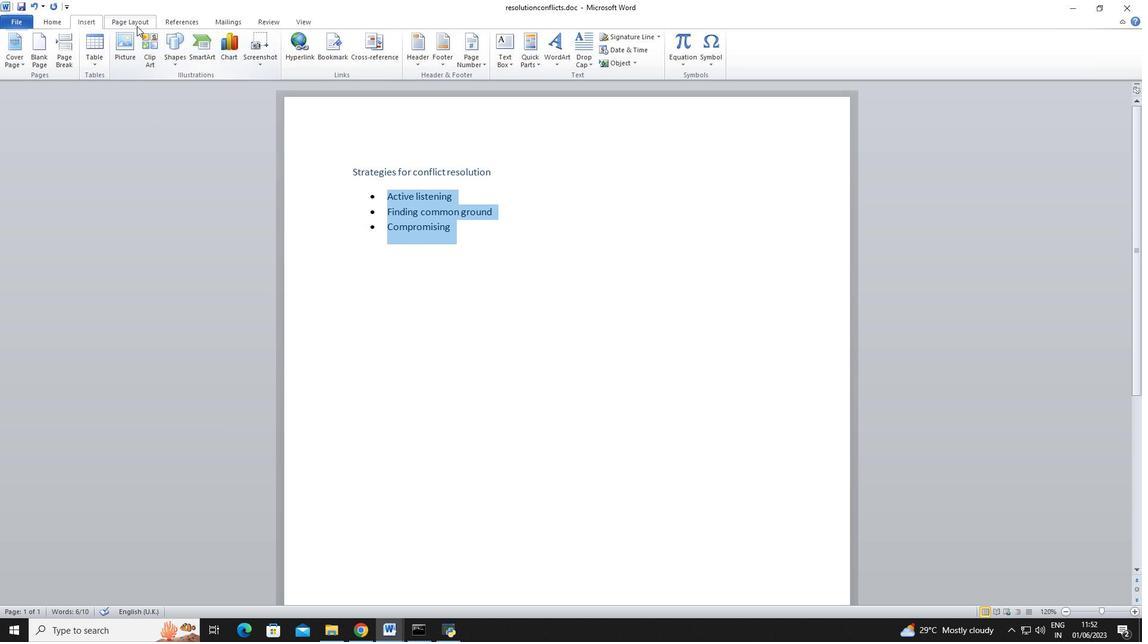 
Action: Mouse moved to (168, 19)
Screenshot: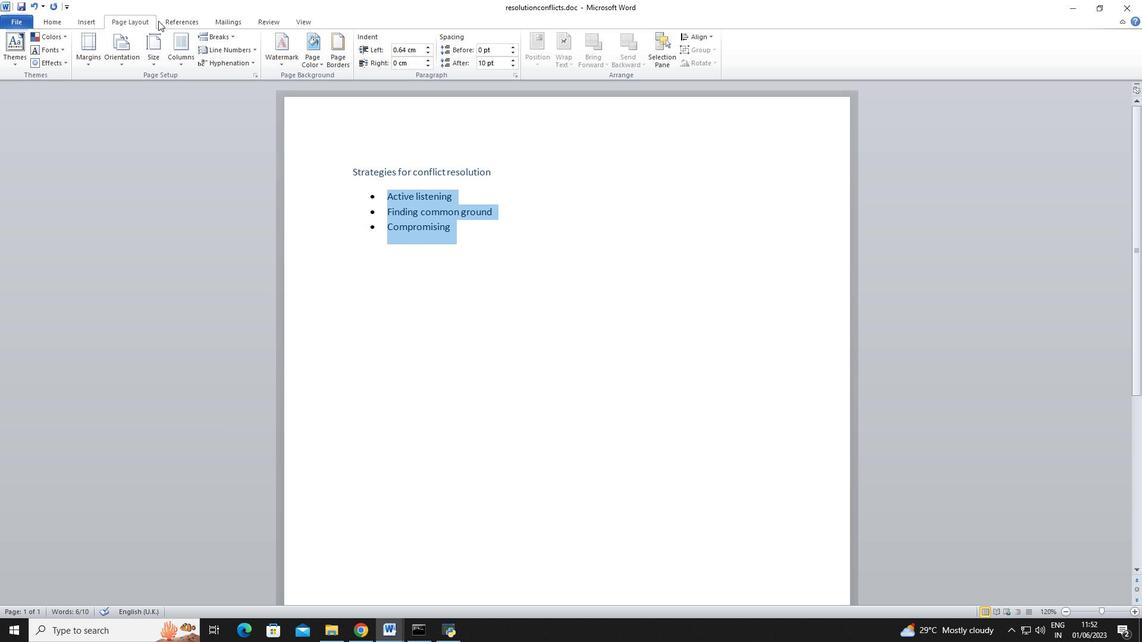 
Action: Mouse pressed left at (168, 19)
Screenshot: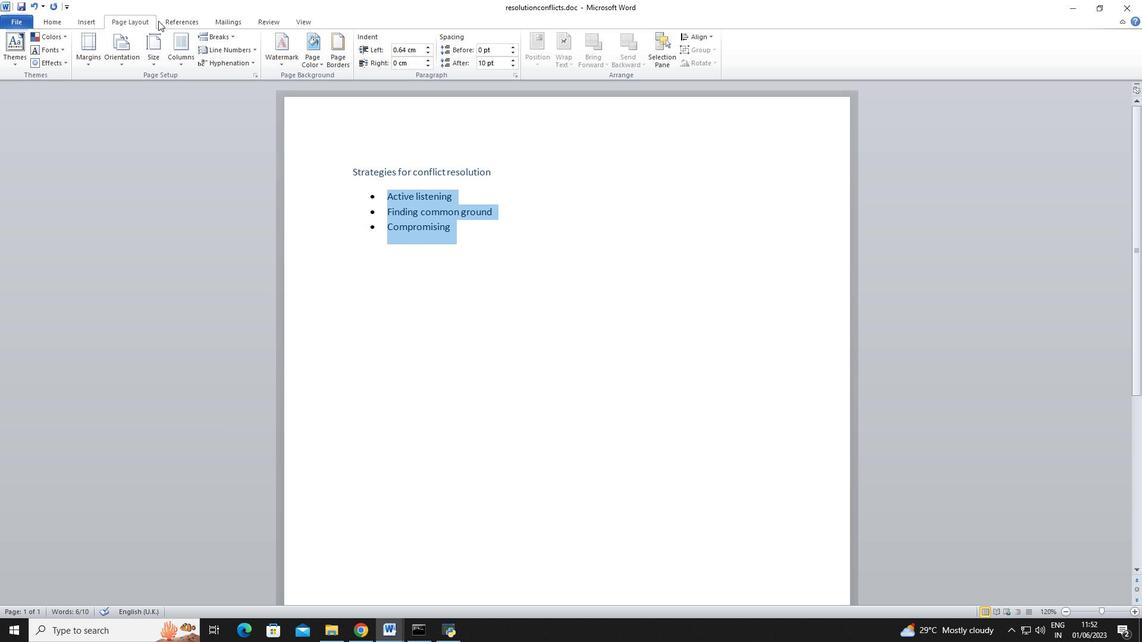 
Action: Mouse moved to (211, 19)
Screenshot: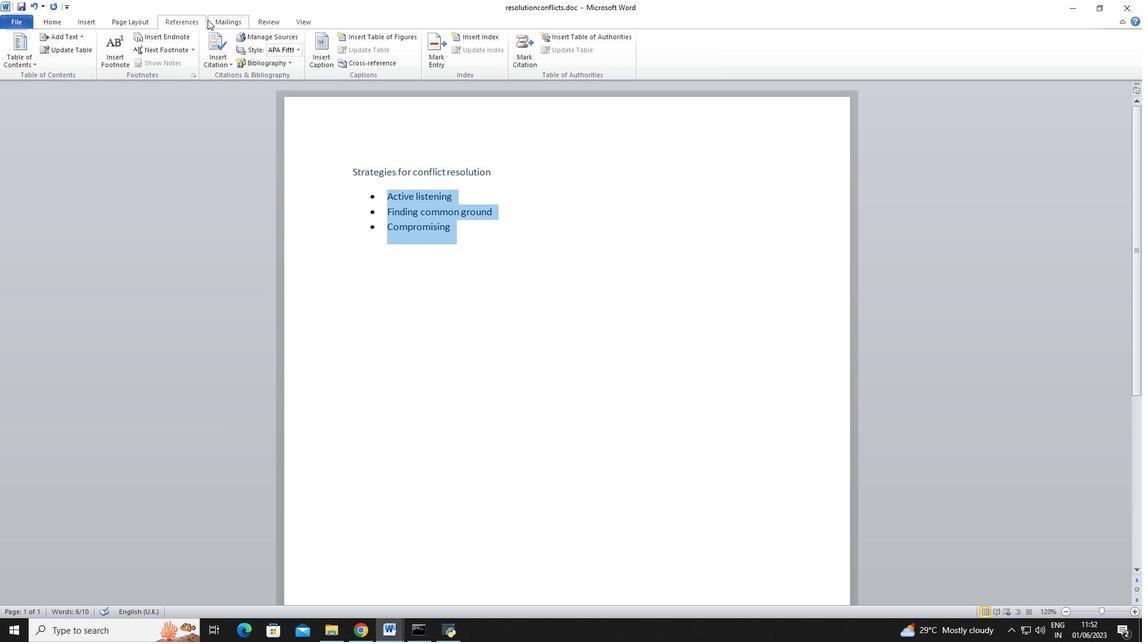 
Action: Mouse pressed left at (211, 19)
Screenshot: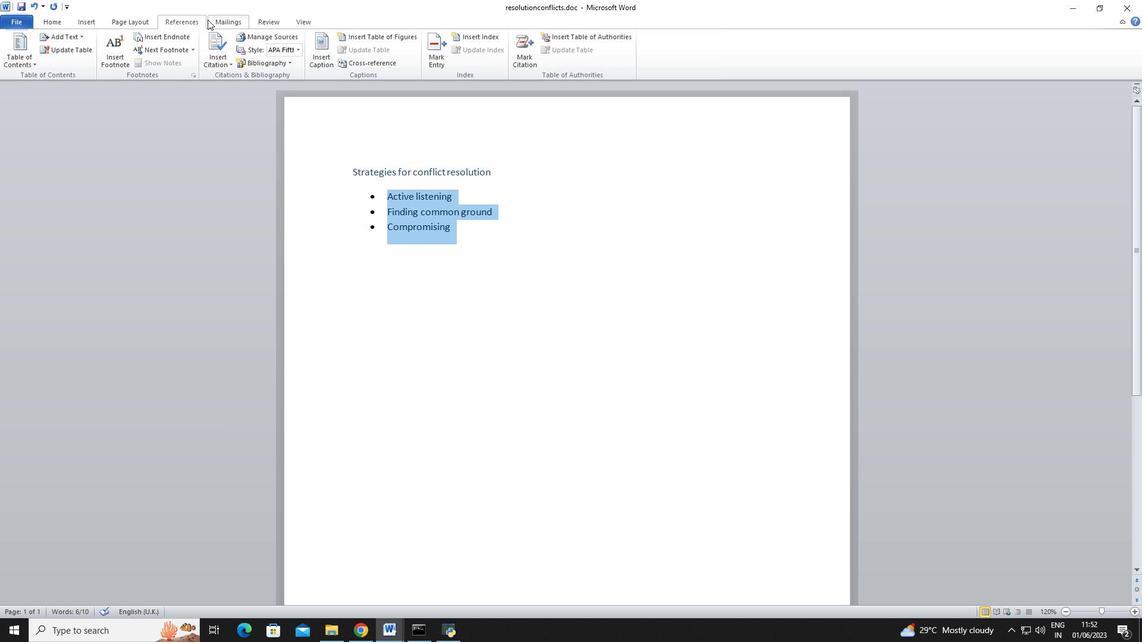 
Action: Mouse moved to (273, 19)
Screenshot: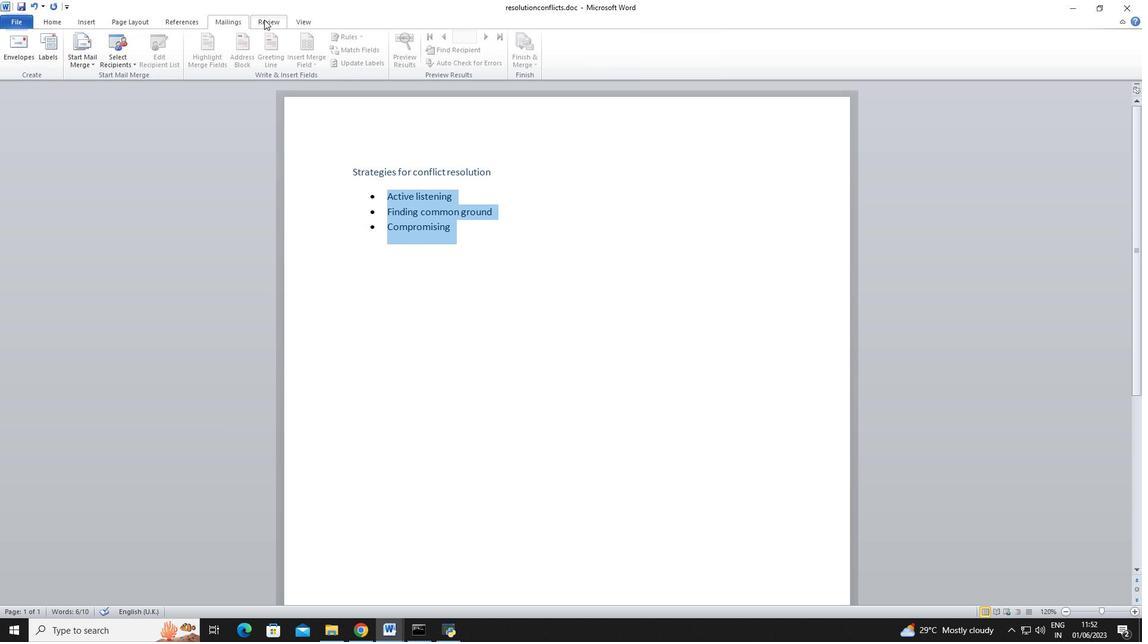 
Action: Mouse pressed left at (273, 19)
Screenshot: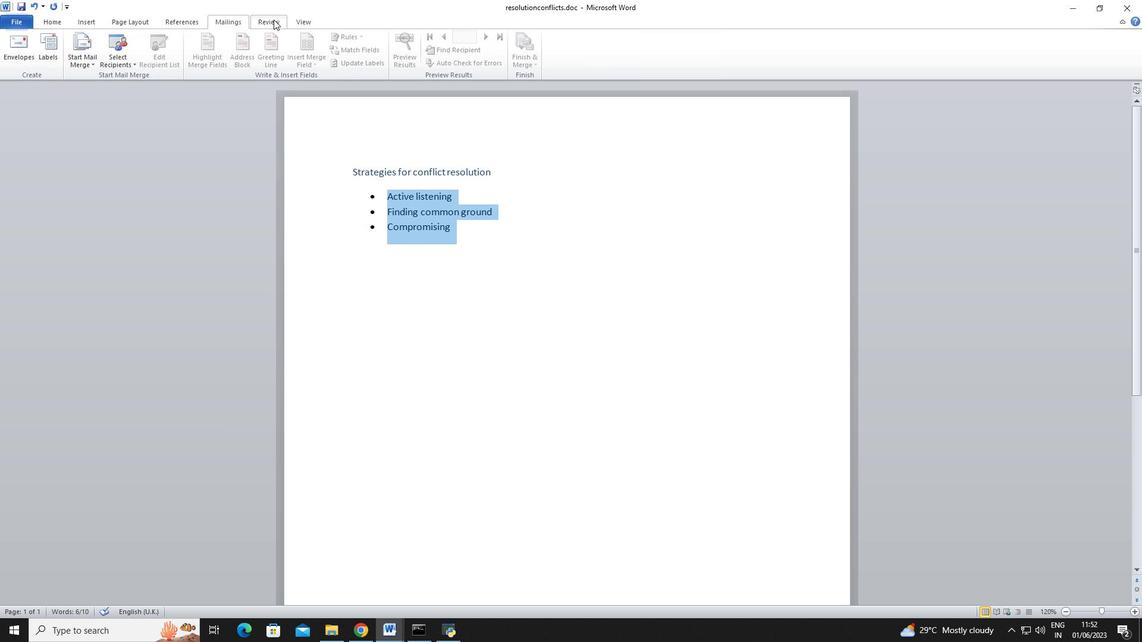 
Action: Mouse moved to (160, 21)
Screenshot: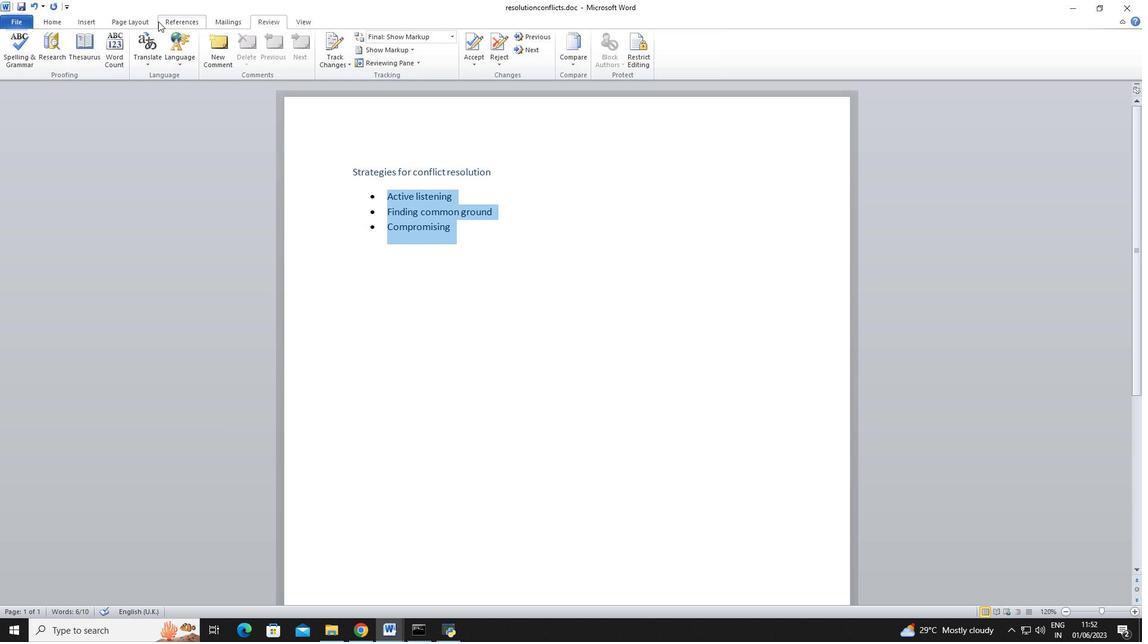 
Action: Mouse pressed left at (160, 21)
Screenshot: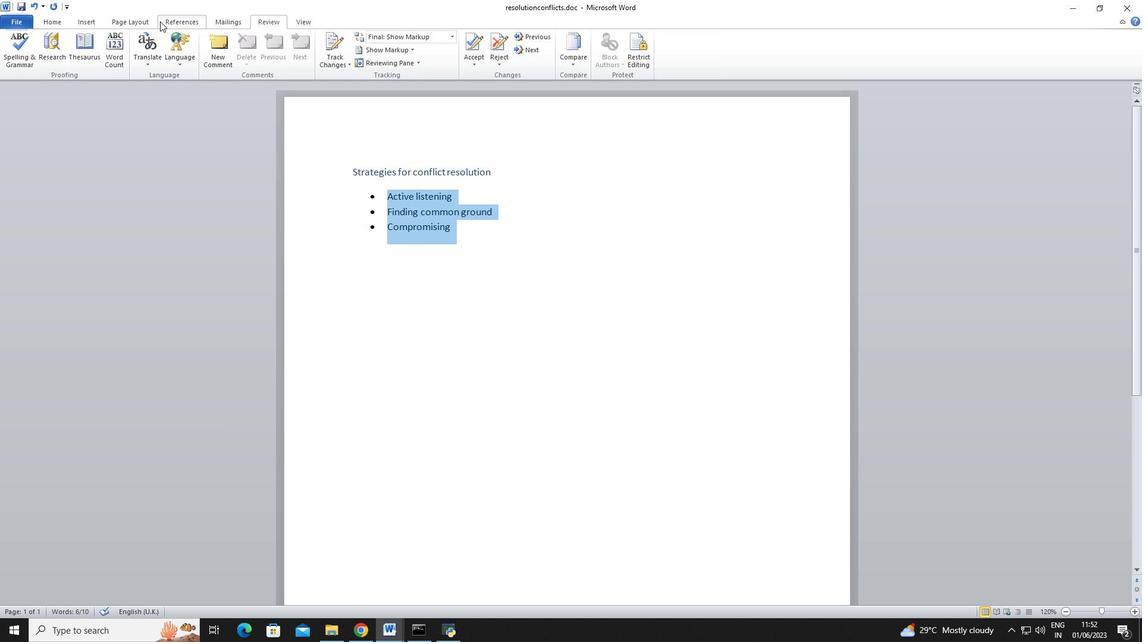 
Action: Mouse moved to (50, 26)
Screenshot: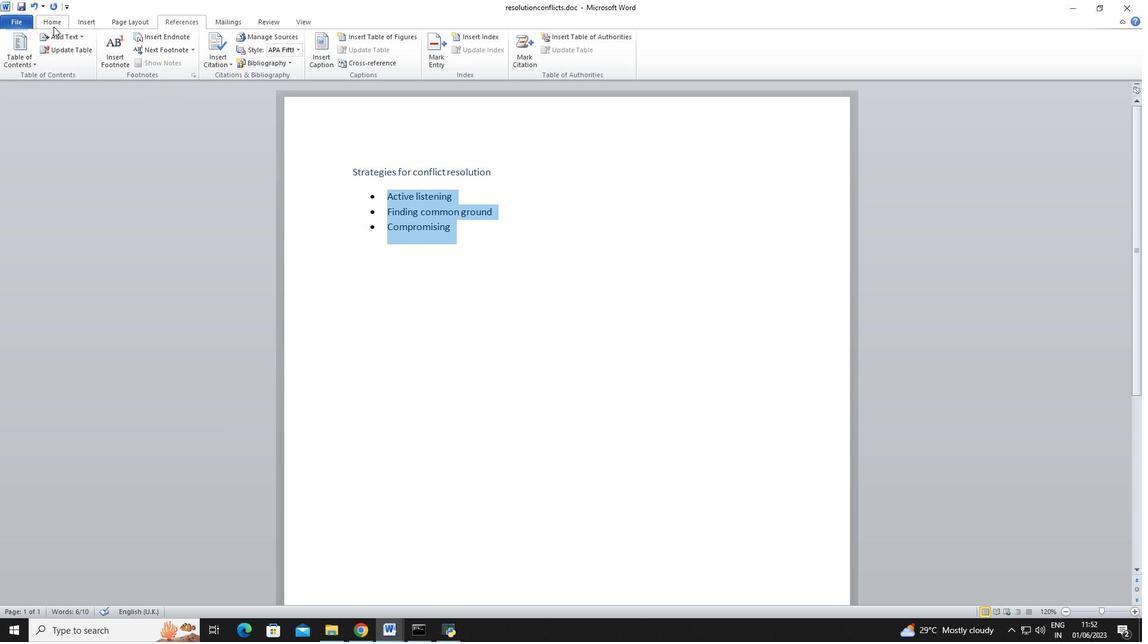 
Action: Mouse pressed left at (50, 26)
Screenshot: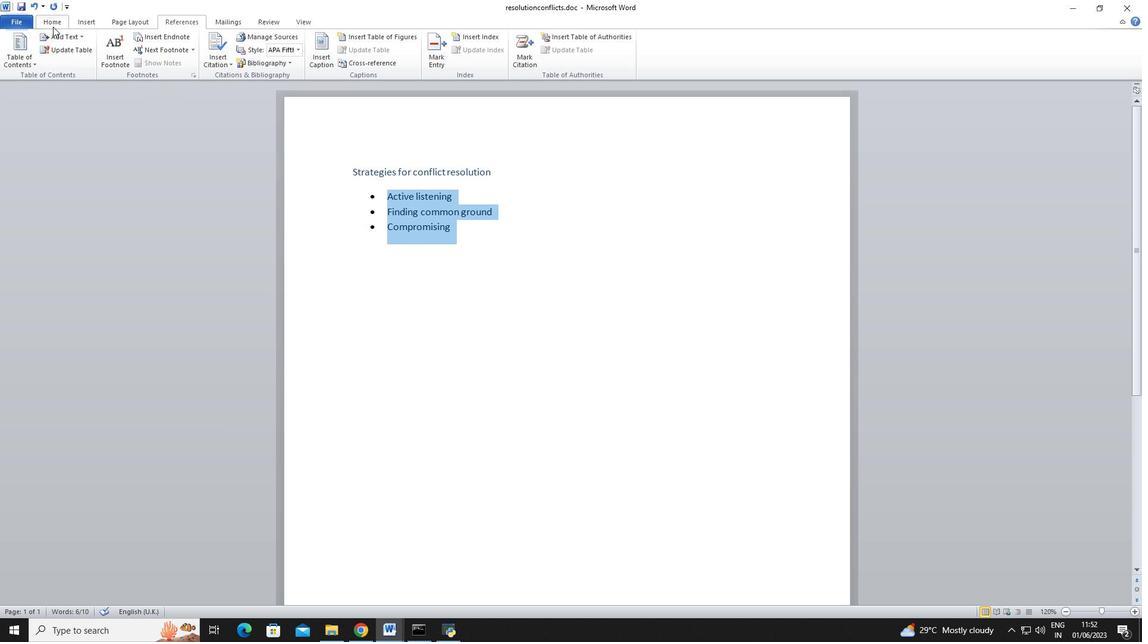
Action: Mouse moved to (371, 58)
Screenshot: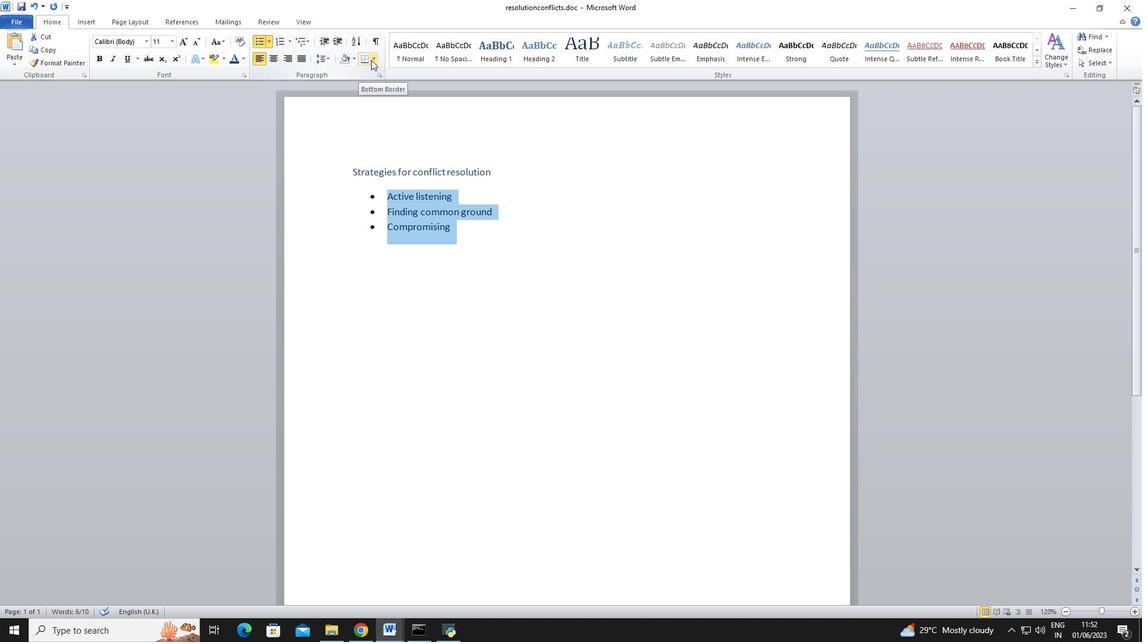 
Action: Mouse pressed left at (371, 58)
Screenshot: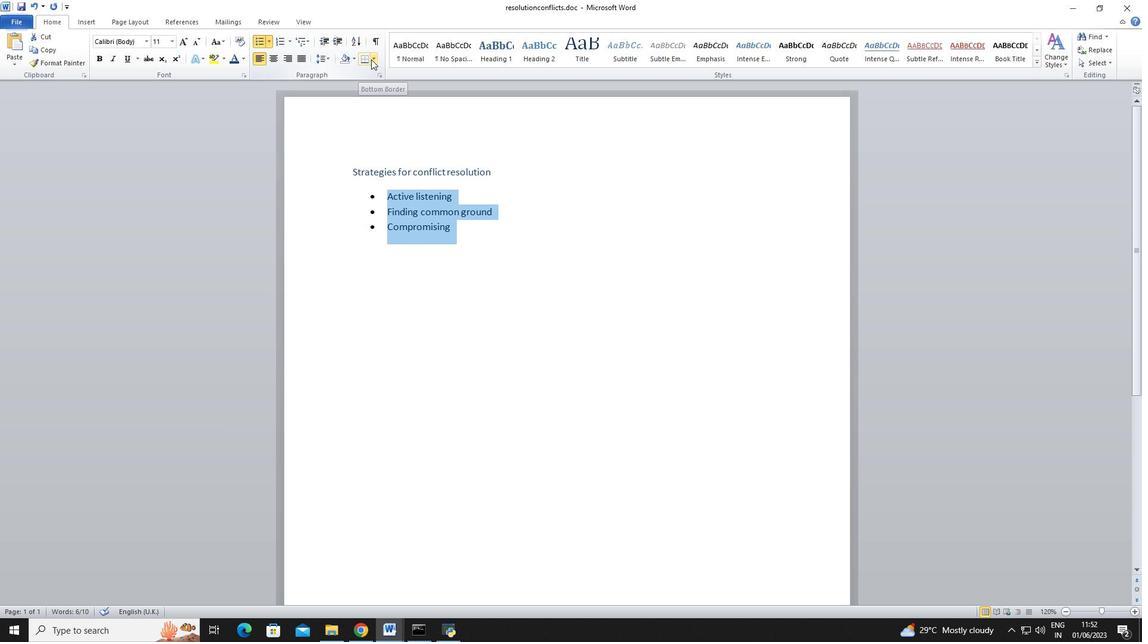 
Action: Mouse moved to (401, 151)
Screenshot: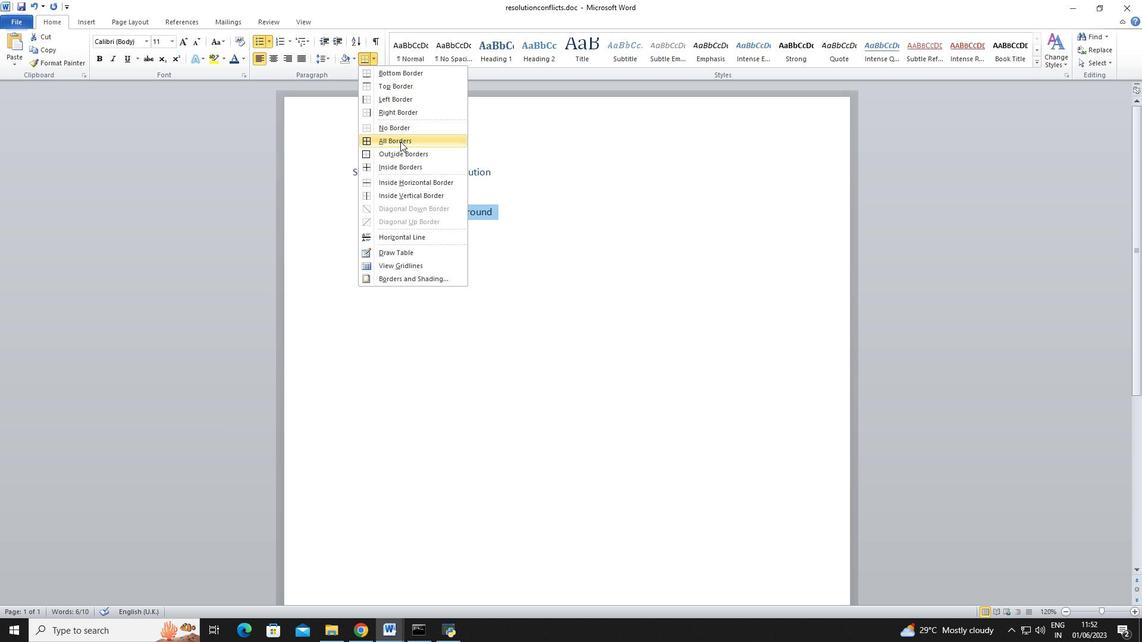 
Action: Mouse pressed left at (401, 151)
Screenshot: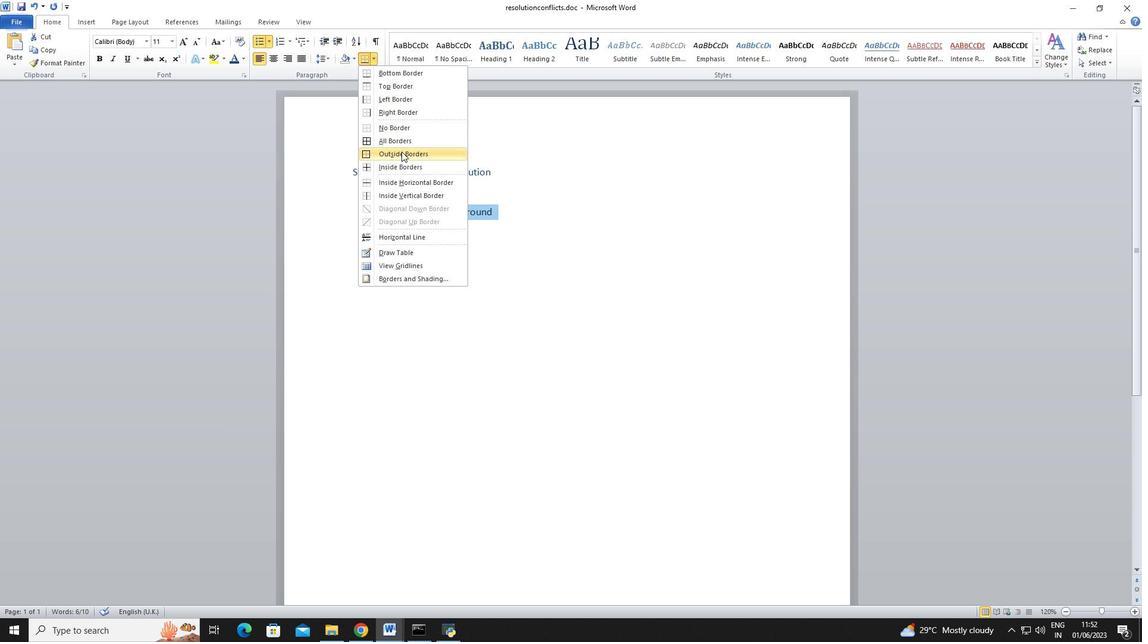 
Action: Mouse moved to (172, 39)
Screenshot: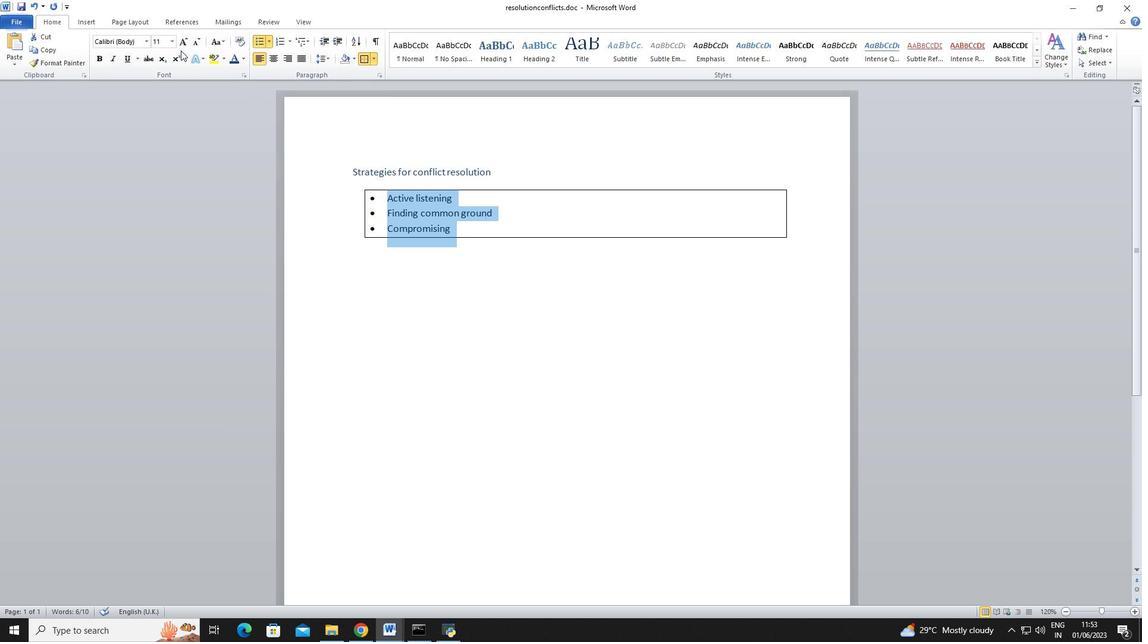 
Action: Mouse pressed left at (172, 39)
Screenshot: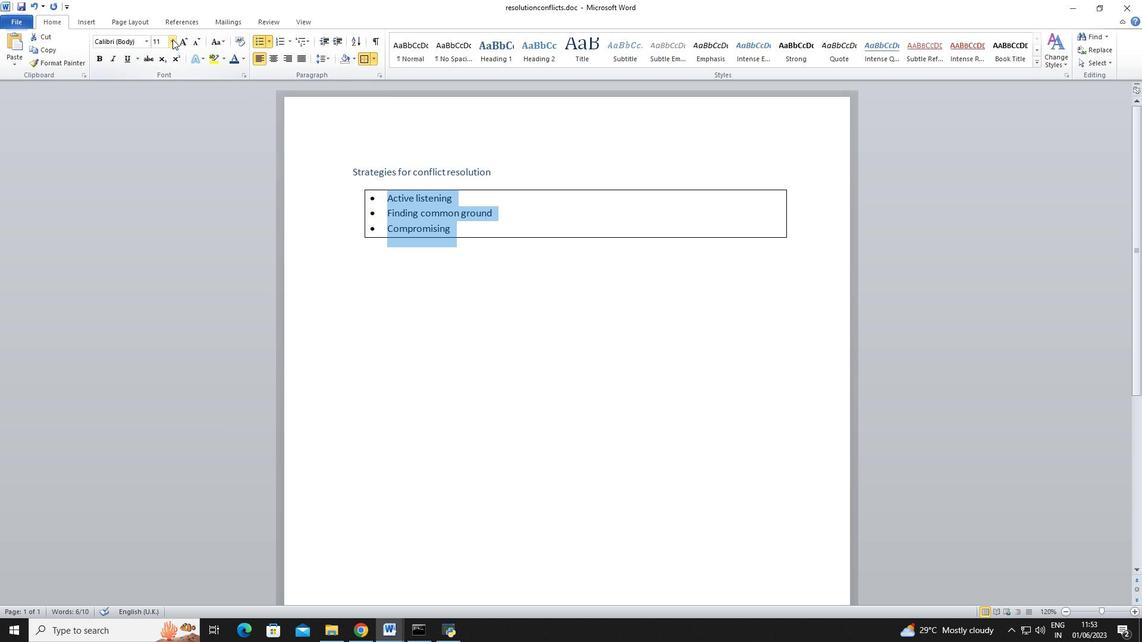 
Action: Mouse moved to (155, 117)
Screenshot: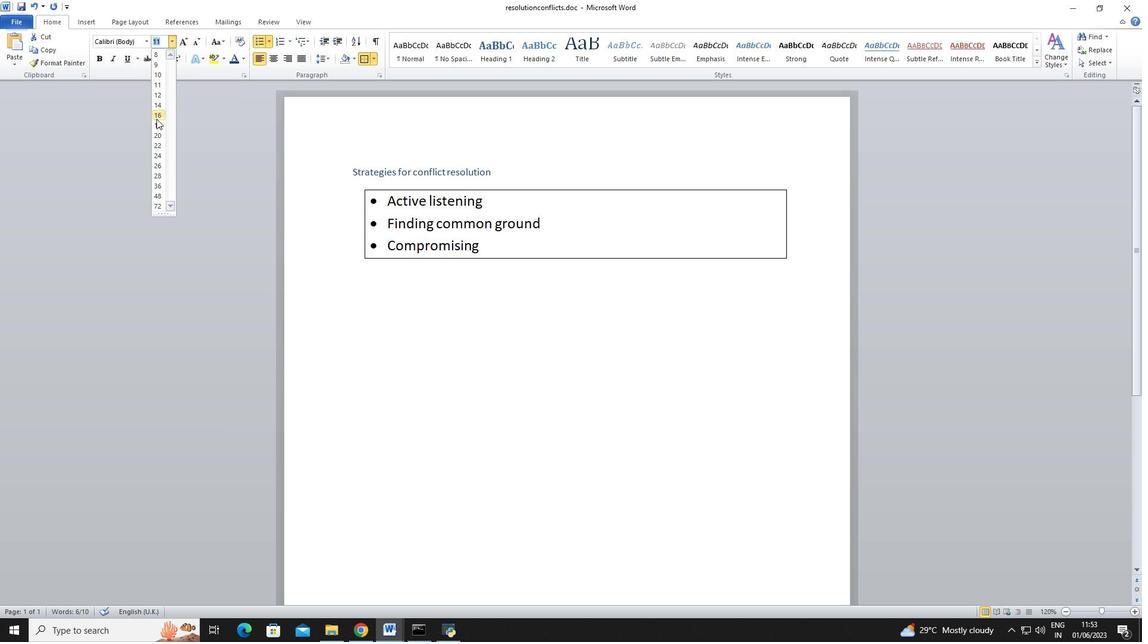 
Action: Mouse pressed left at (155, 117)
Screenshot: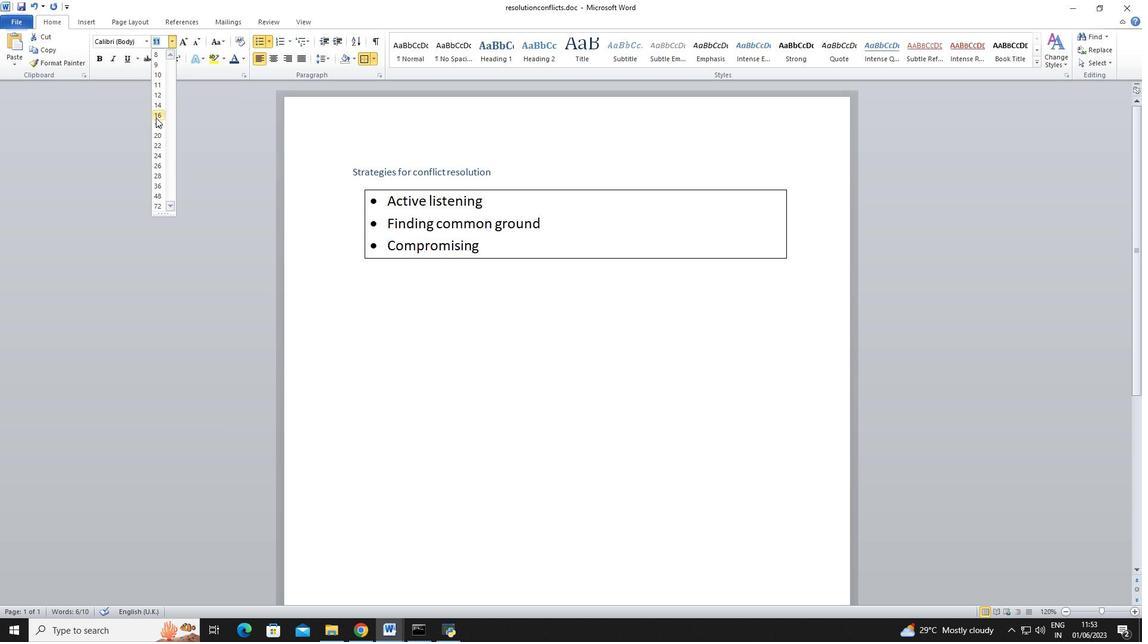 
Action: Mouse moved to (563, 253)
Screenshot: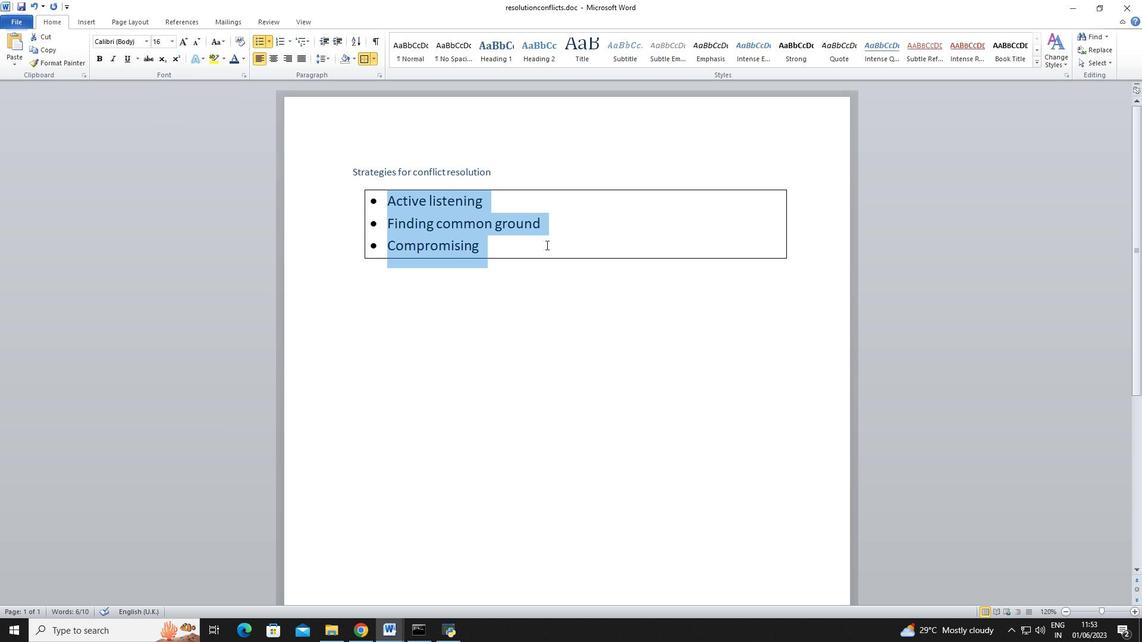 
Action: Mouse pressed left at (563, 253)
Screenshot: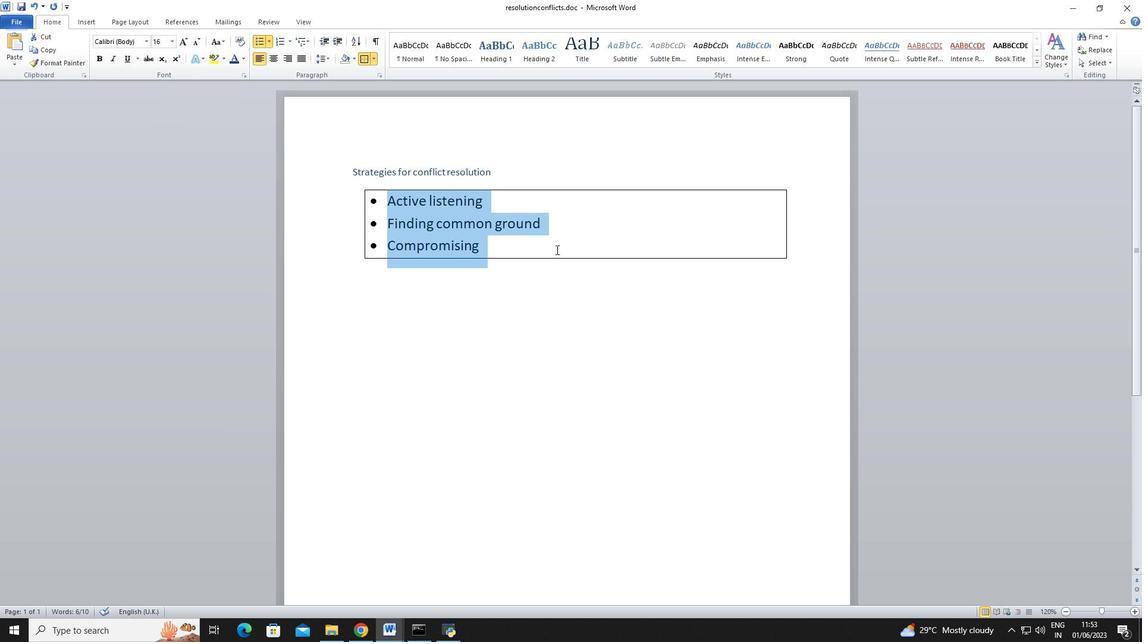 
